 Task: Create new Company, with domain: 'ubs.com' and type: 'Vendor'. Add new contact for this company, with mail Id: 'Vidhi34Patel@ubs.com', First Name: Vidhi, Last name:  Patel, Job Title: 'Operations Analyst', Phone Number: '(916) 555-4569'. Change life cycle stage to  Lead and lead status to  In Progress. Logged in from softage.4@softage.net
Action: Mouse moved to (79, 50)
Screenshot: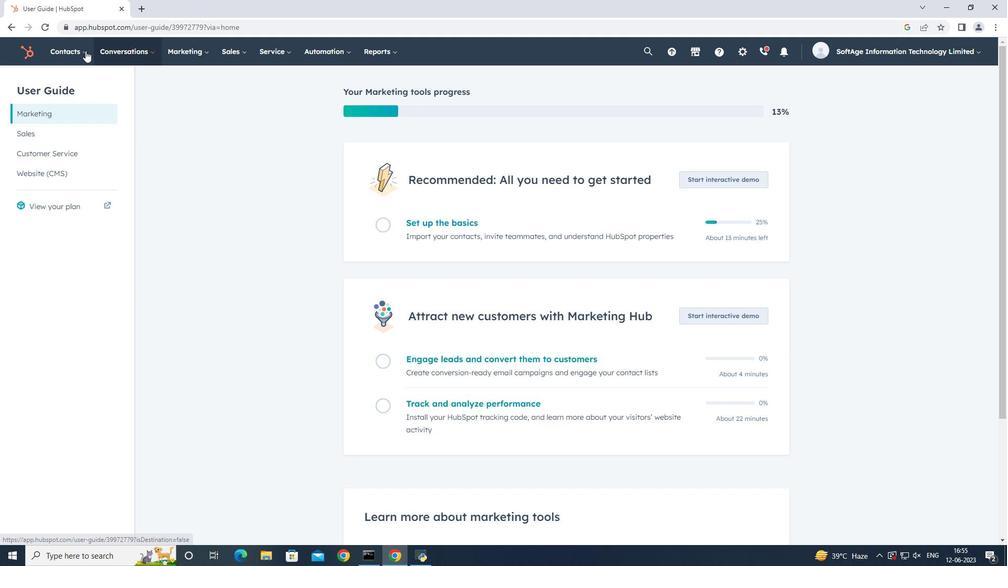 
Action: Mouse pressed left at (79, 50)
Screenshot: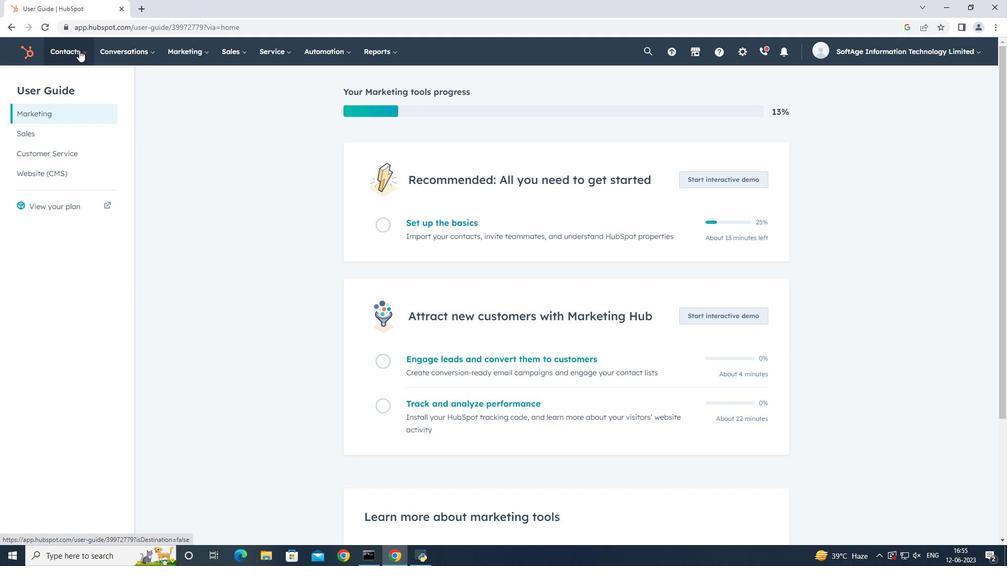 
Action: Mouse moved to (83, 101)
Screenshot: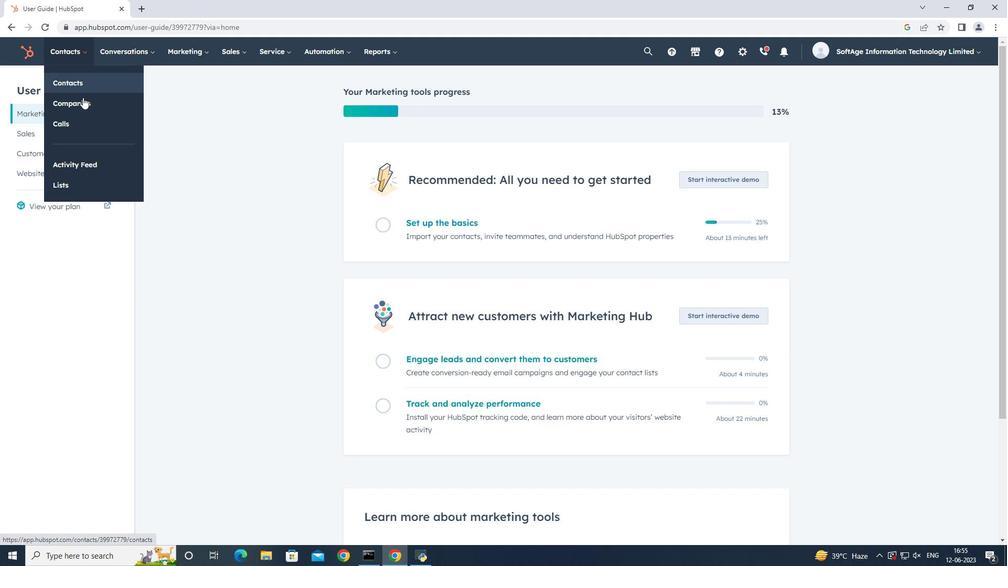 
Action: Mouse pressed left at (83, 101)
Screenshot: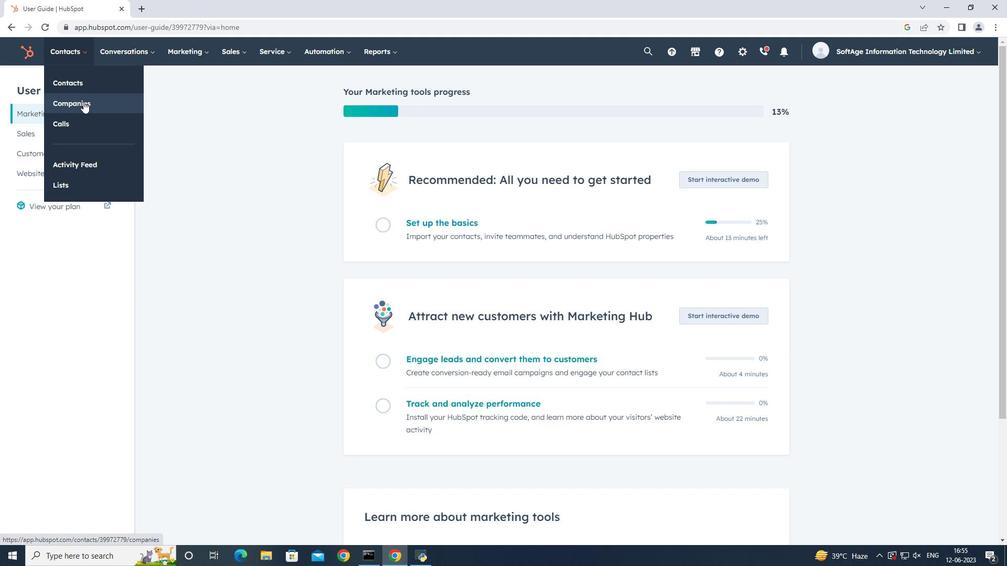 
Action: Mouse moved to (942, 91)
Screenshot: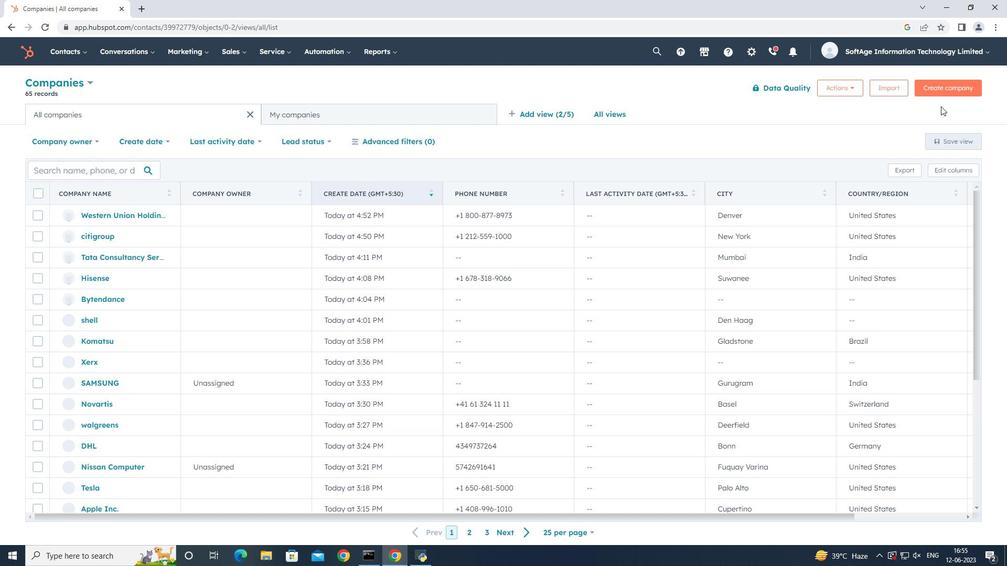 
Action: Mouse pressed left at (942, 91)
Screenshot: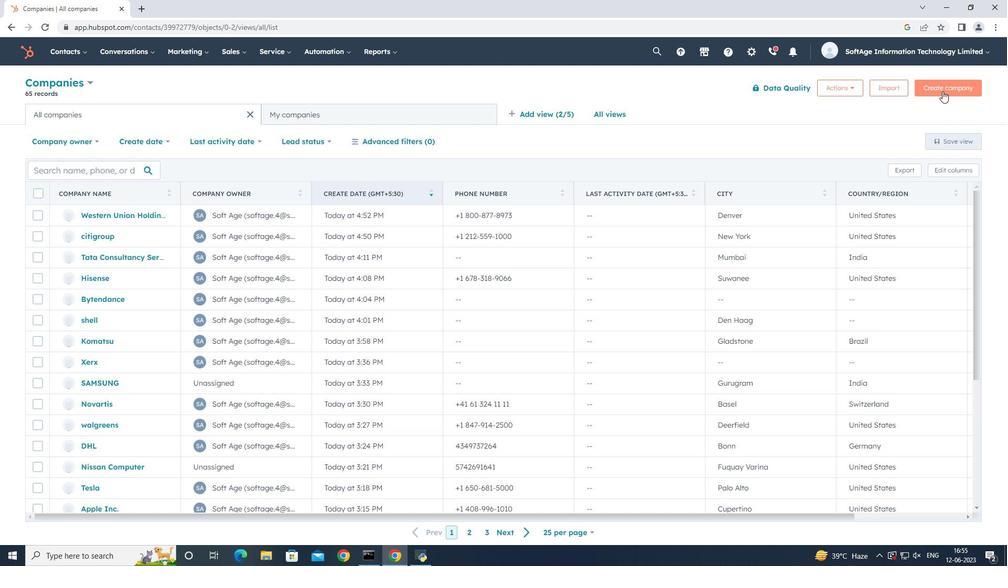 
Action: Mouse moved to (804, 134)
Screenshot: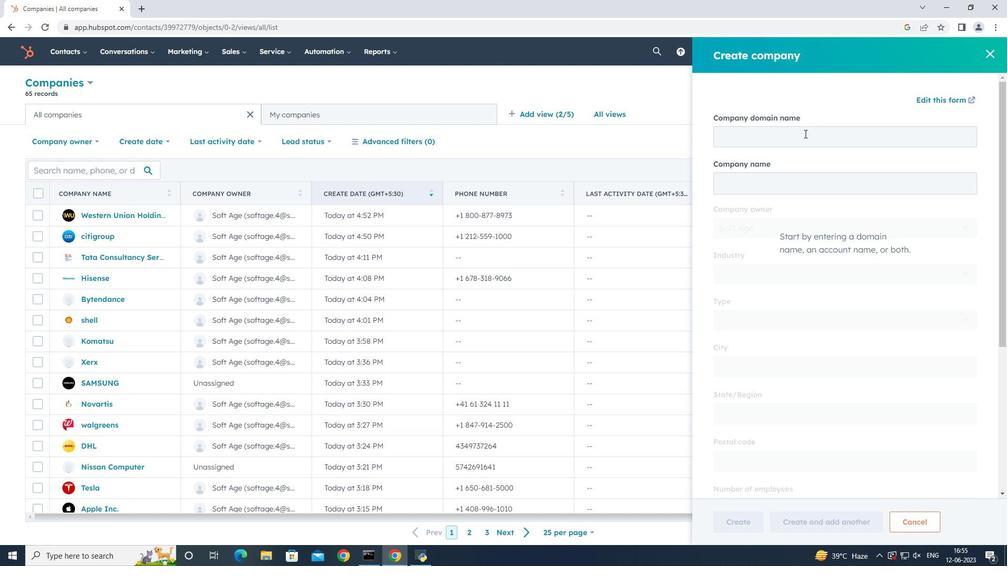 
Action: Mouse pressed left at (804, 134)
Screenshot: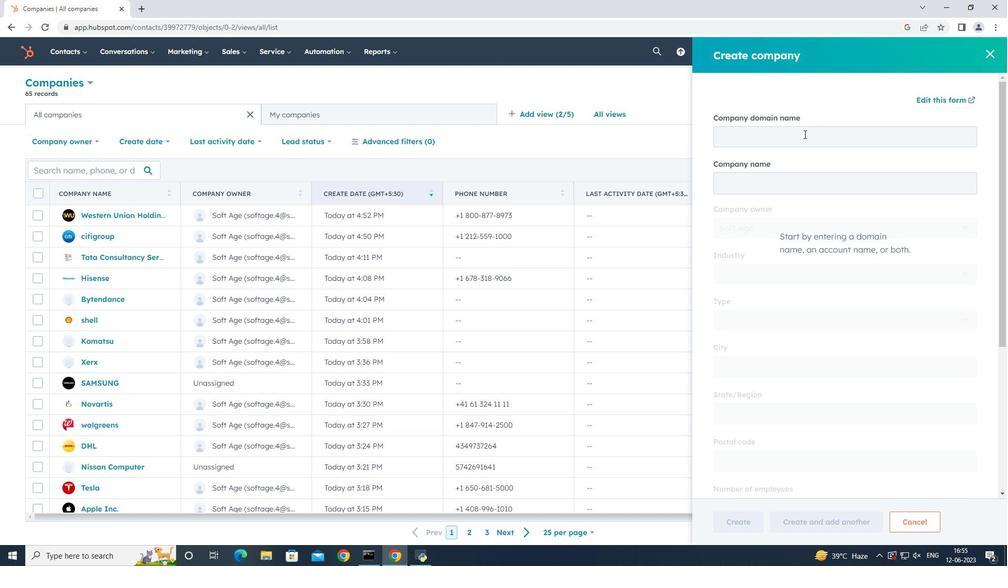 
Action: Mouse pressed left at (804, 134)
Screenshot: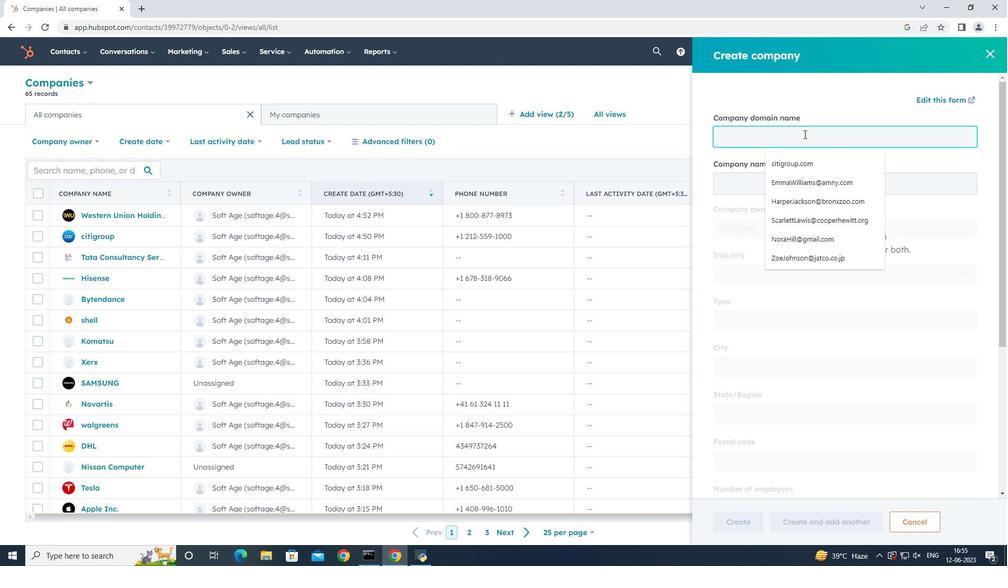 
Action: Key pressed ubs.com
Screenshot: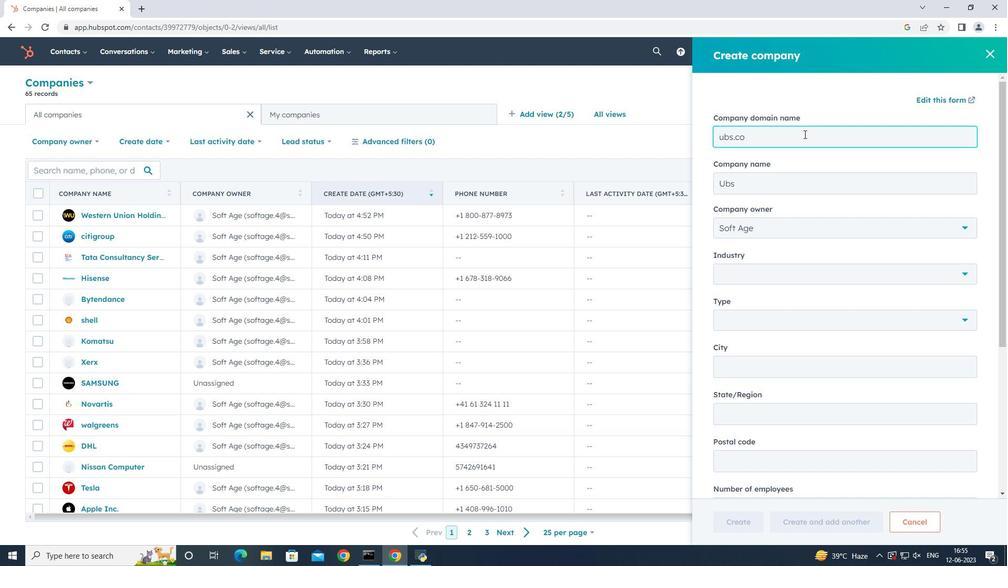 
Action: Mouse moved to (856, 309)
Screenshot: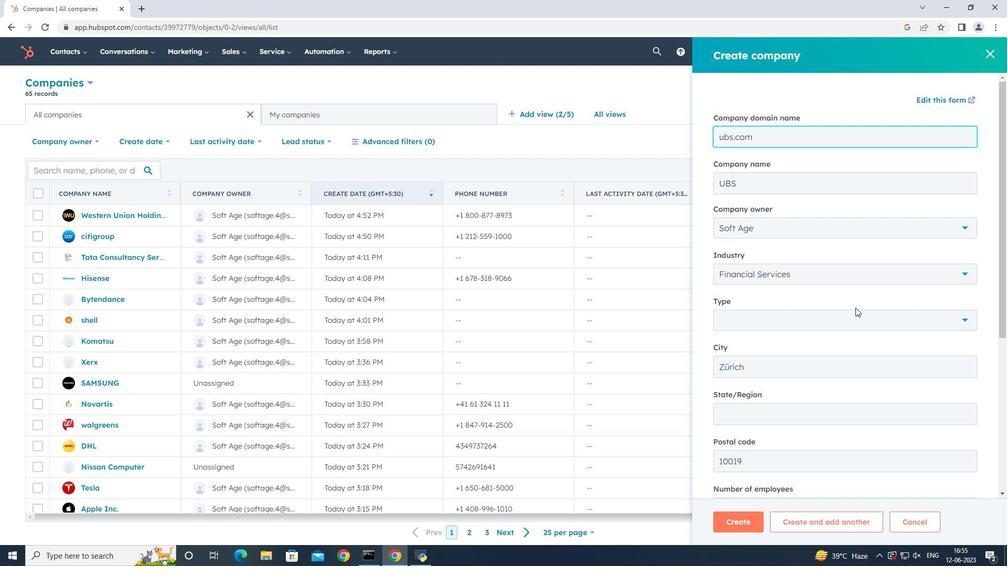 
Action: Mouse pressed left at (856, 309)
Screenshot: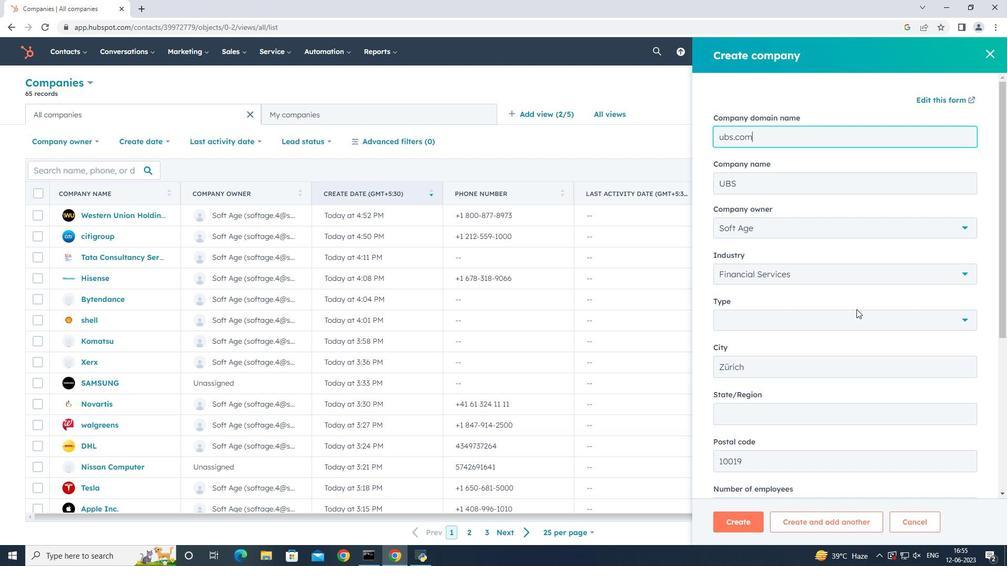 
Action: Mouse moved to (856, 316)
Screenshot: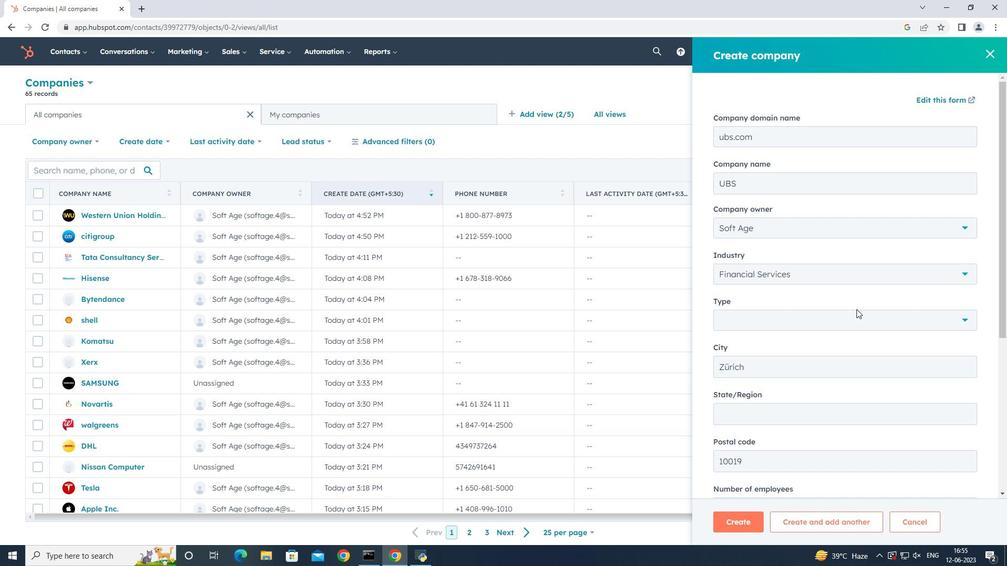 
Action: Mouse pressed left at (856, 316)
Screenshot: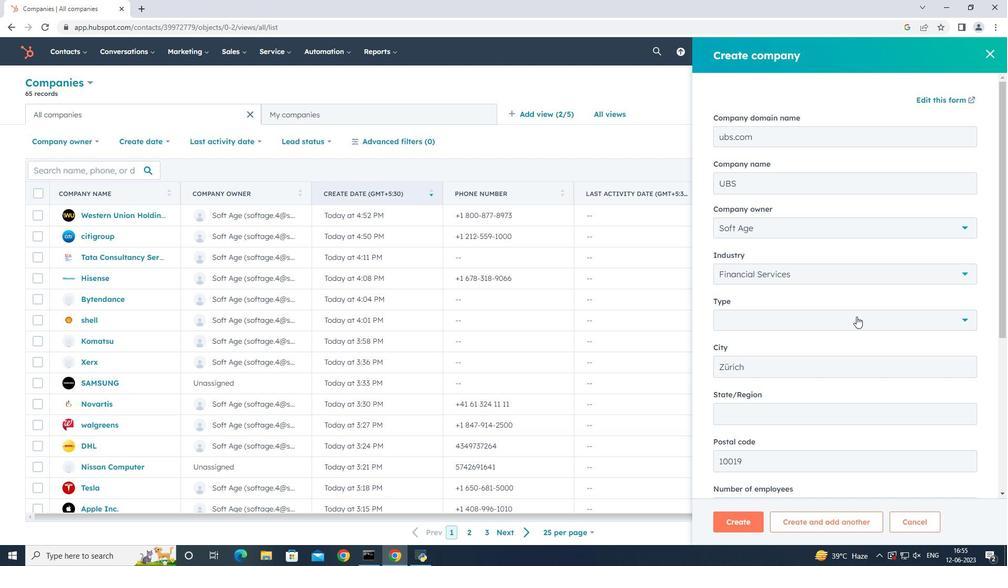 
Action: Mouse moved to (799, 428)
Screenshot: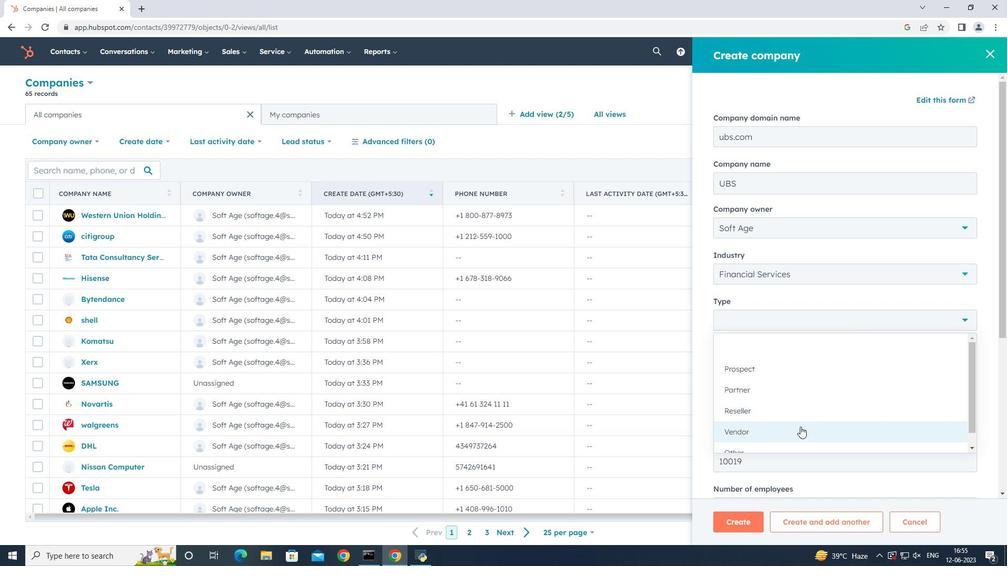 
Action: Mouse pressed left at (799, 428)
Screenshot: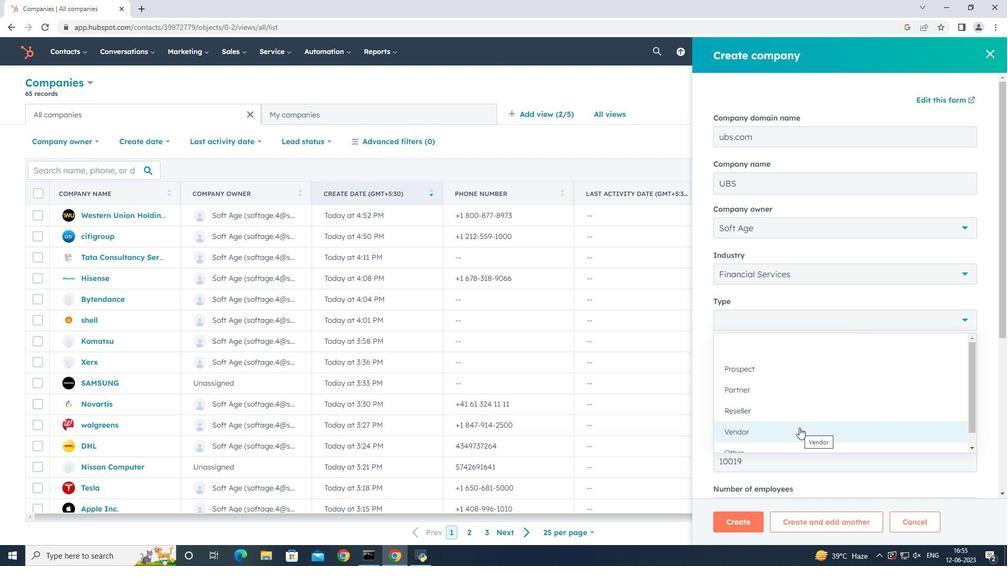 
Action: Mouse scrolled (799, 427) with delta (0, 0)
Screenshot: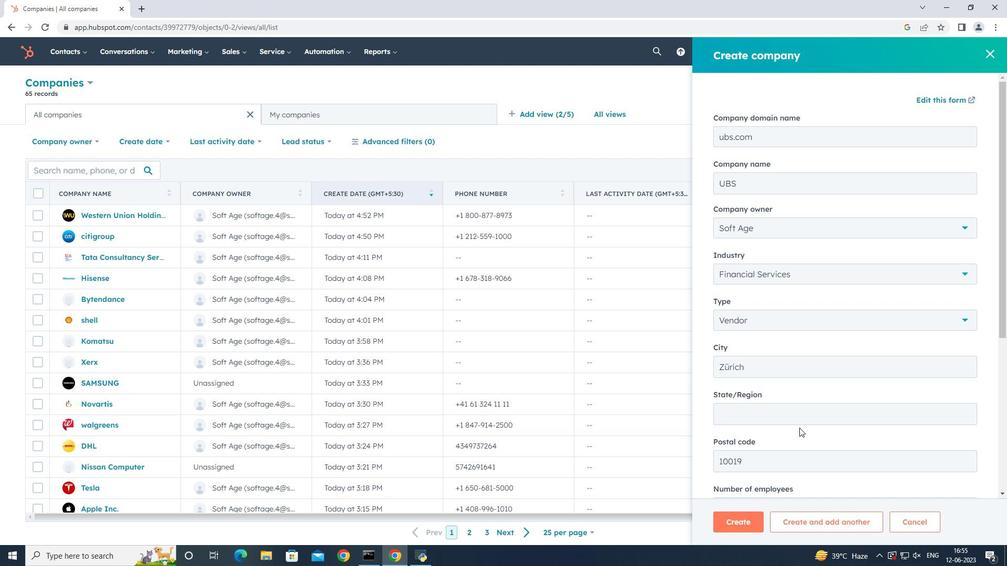
Action: Mouse scrolled (799, 427) with delta (0, 0)
Screenshot: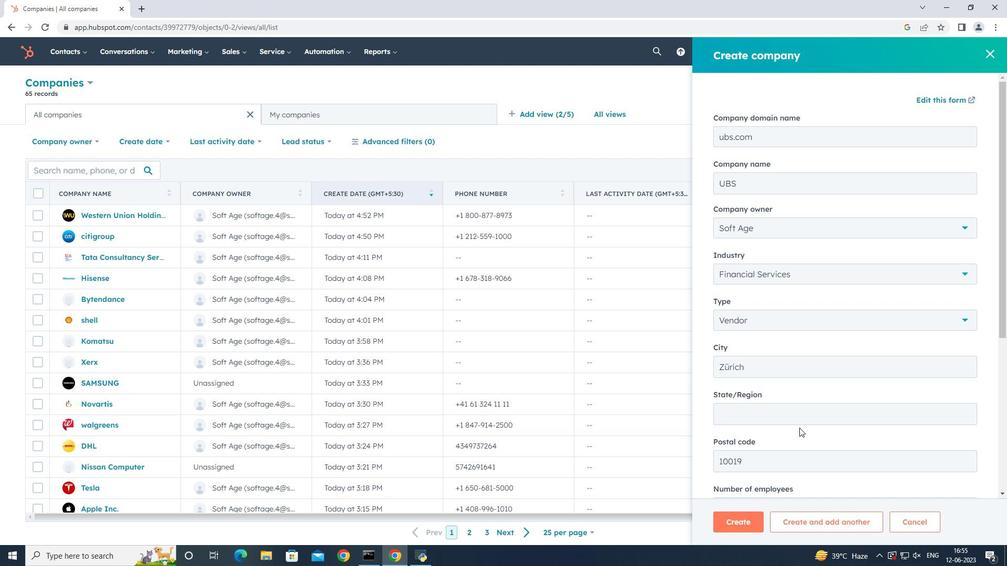 
Action: Mouse scrolled (799, 427) with delta (0, 0)
Screenshot: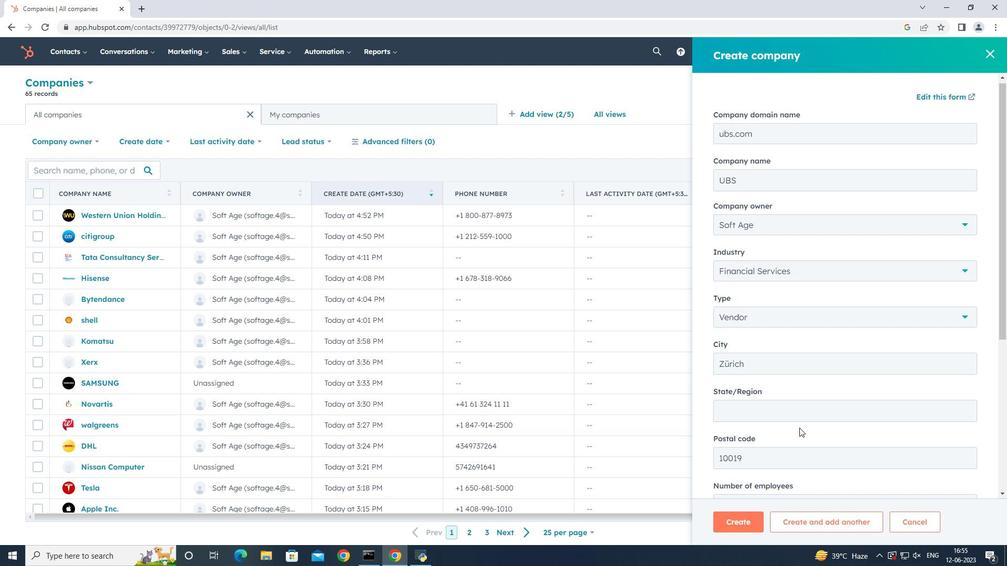 
Action: Mouse scrolled (799, 427) with delta (0, 0)
Screenshot: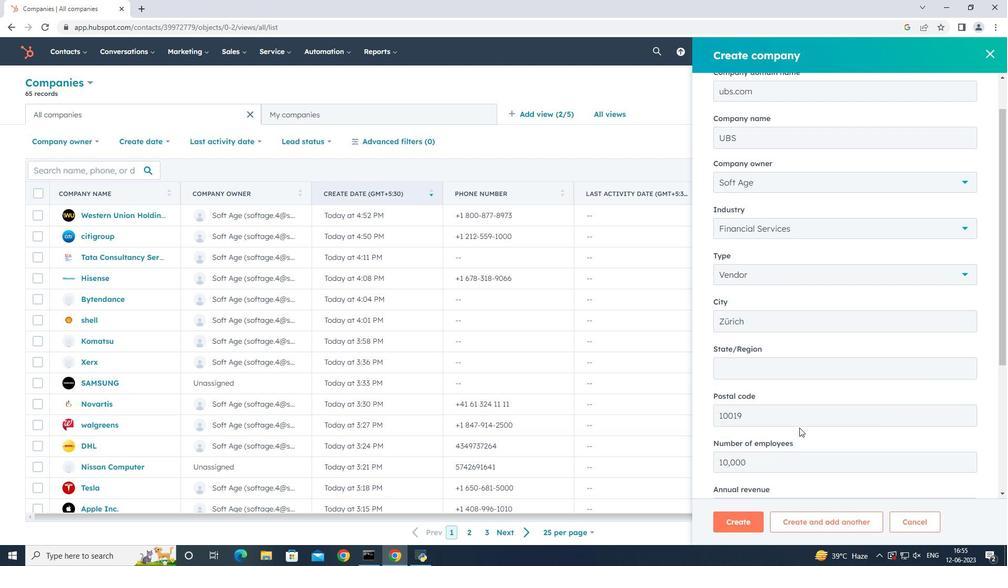 
Action: Mouse scrolled (799, 427) with delta (0, 0)
Screenshot: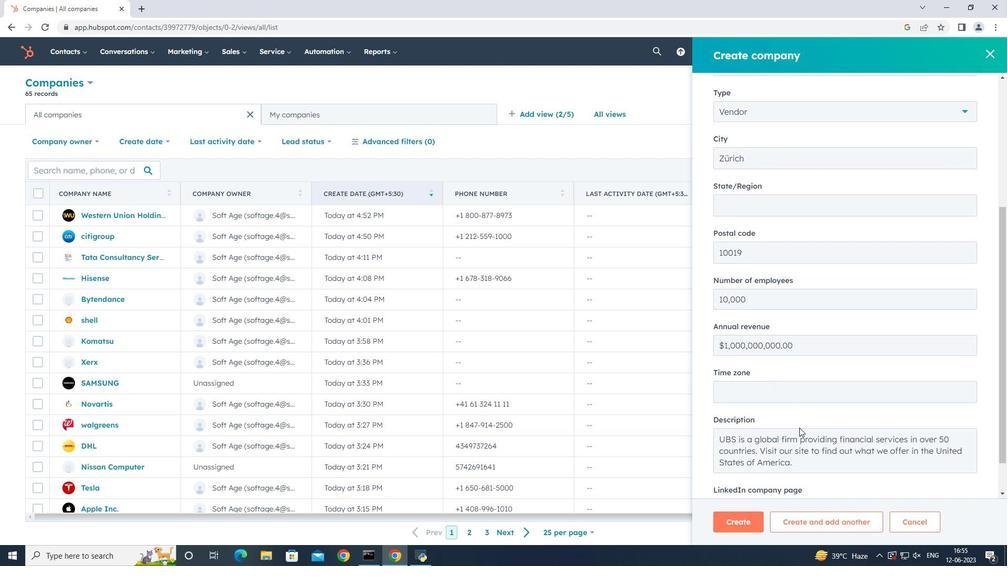 
Action: Mouse scrolled (799, 427) with delta (0, 0)
Screenshot: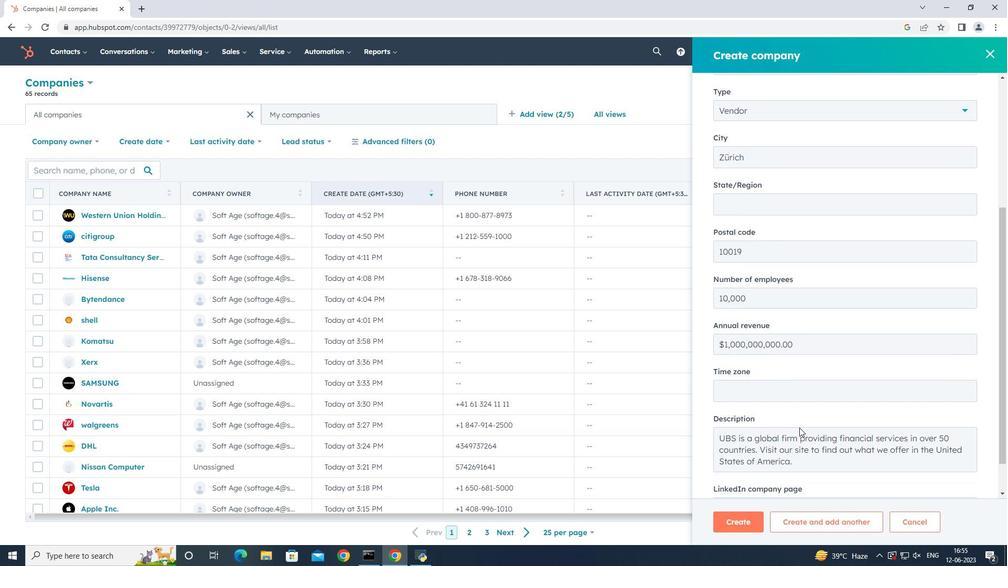 
Action: Mouse scrolled (799, 427) with delta (0, 0)
Screenshot: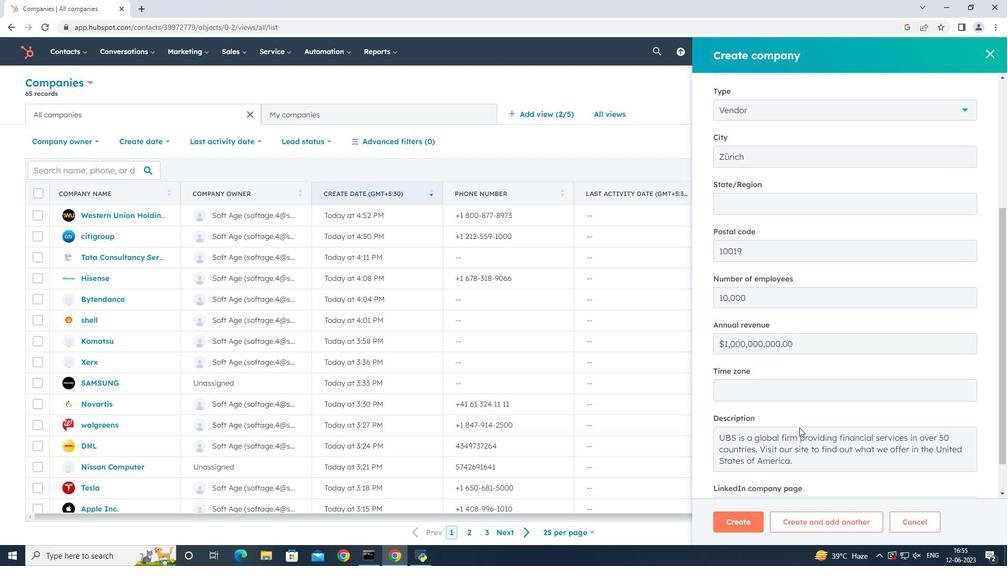 
Action: Mouse moved to (755, 521)
Screenshot: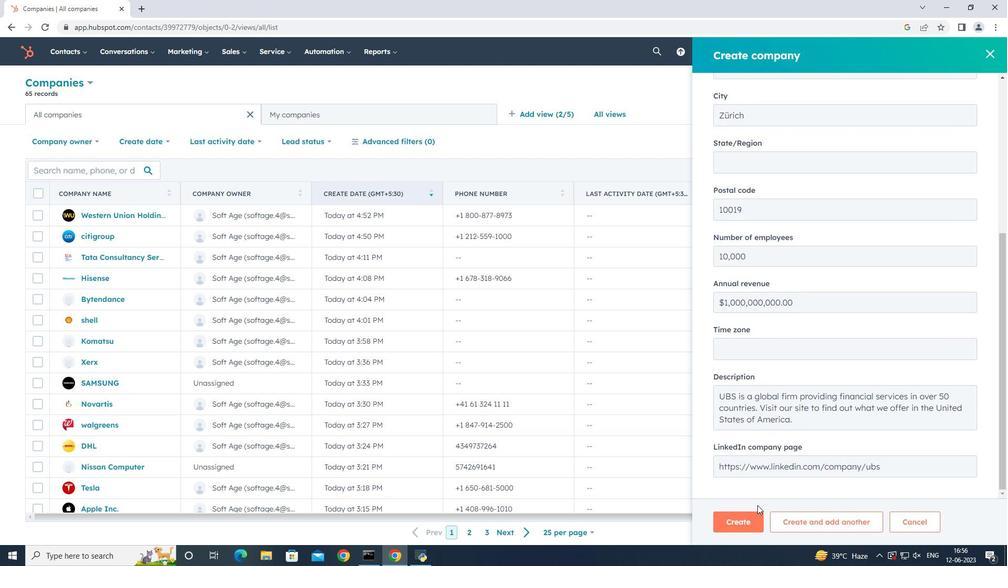 
Action: Mouse pressed left at (755, 521)
Screenshot: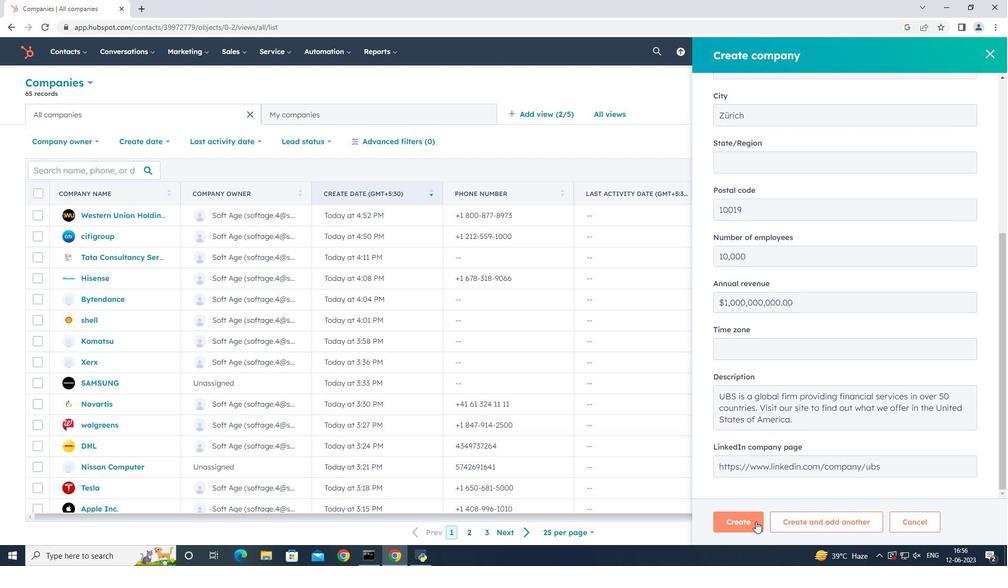 
Action: Mouse moved to (717, 338)
Screenshot: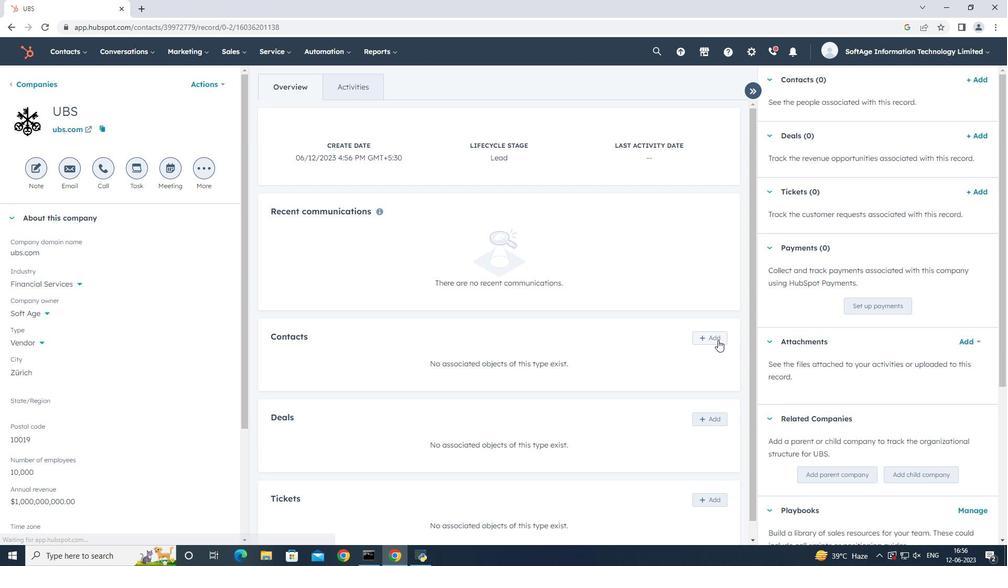 
Action: Mouse pressed left at (717, 338)
Screenshot: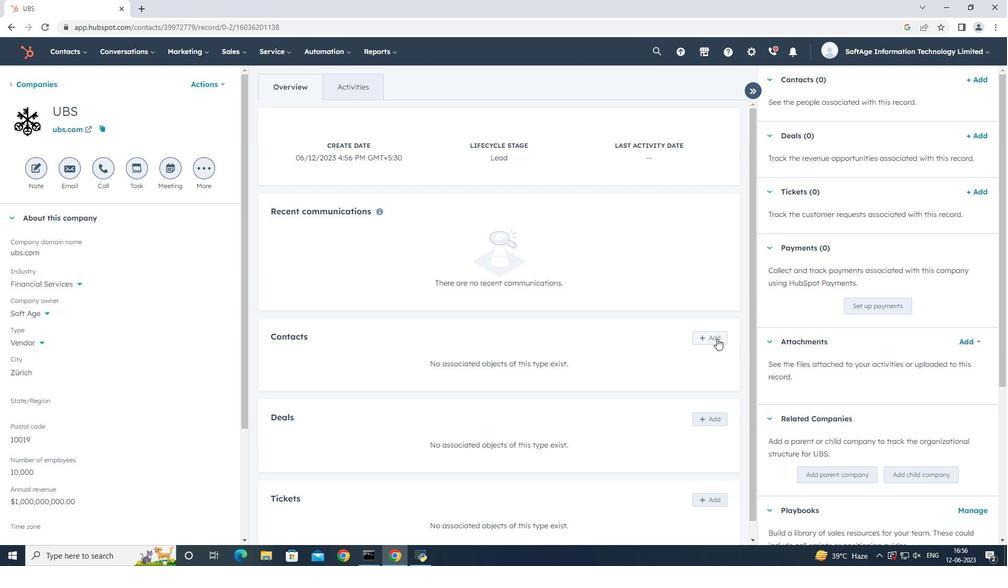 
Action: Mouse moved to (785, 109)
Screenshot: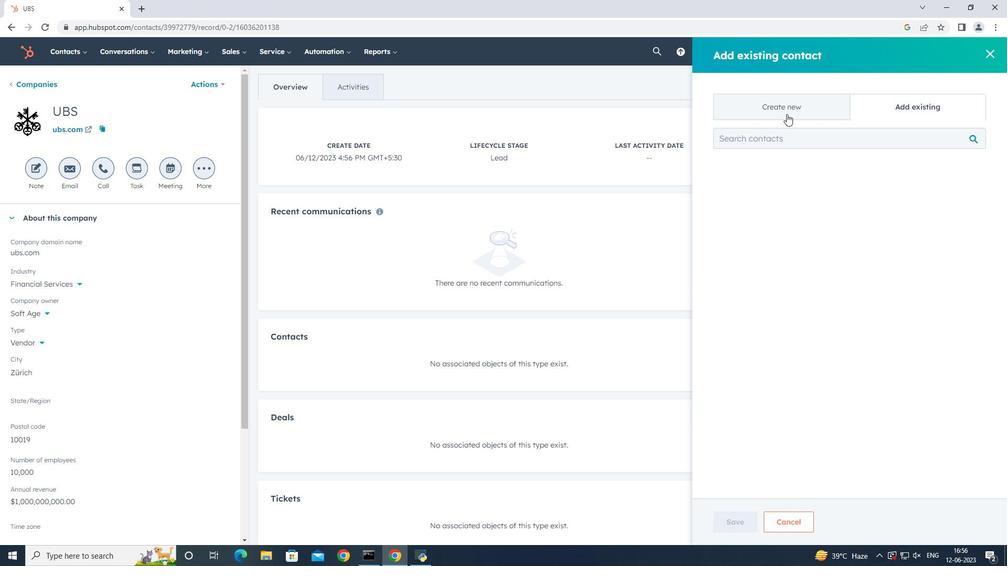 
Action: Mouse pressed left at (785, 109)
Screenshot: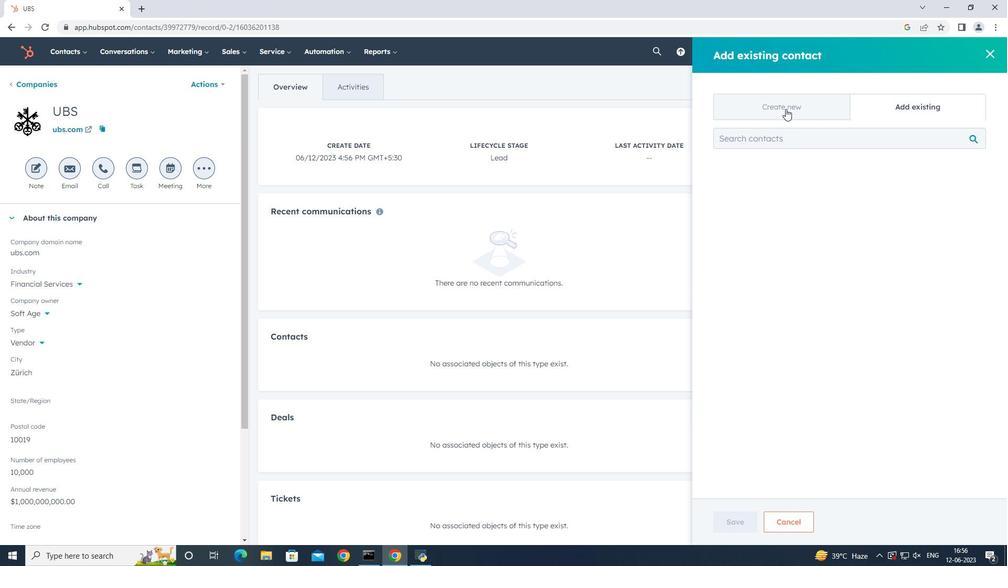 
Action: Mouse moved to (825, 171)
Screenshot: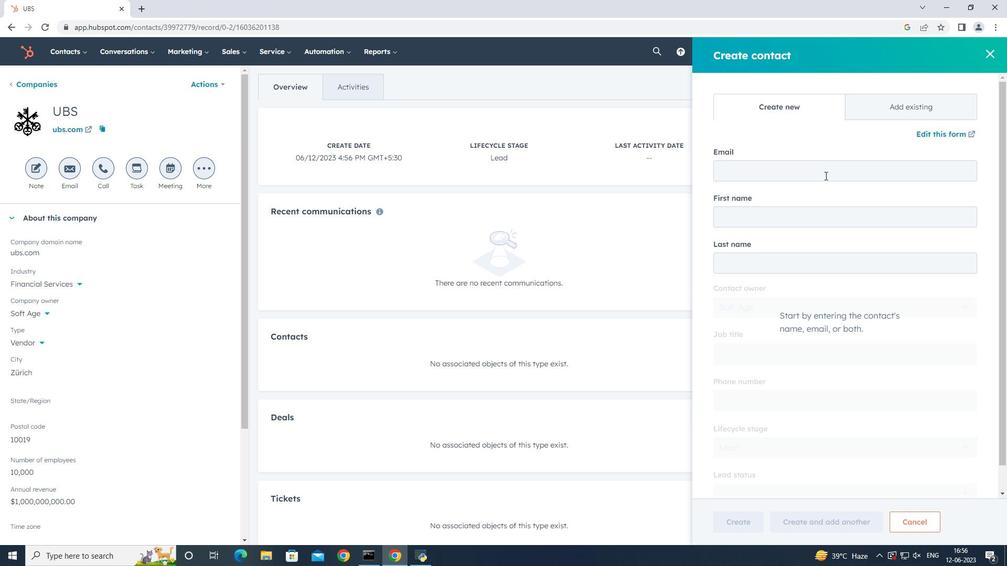 
Action: Mouse pressed left at (825, 171)
Screenshot: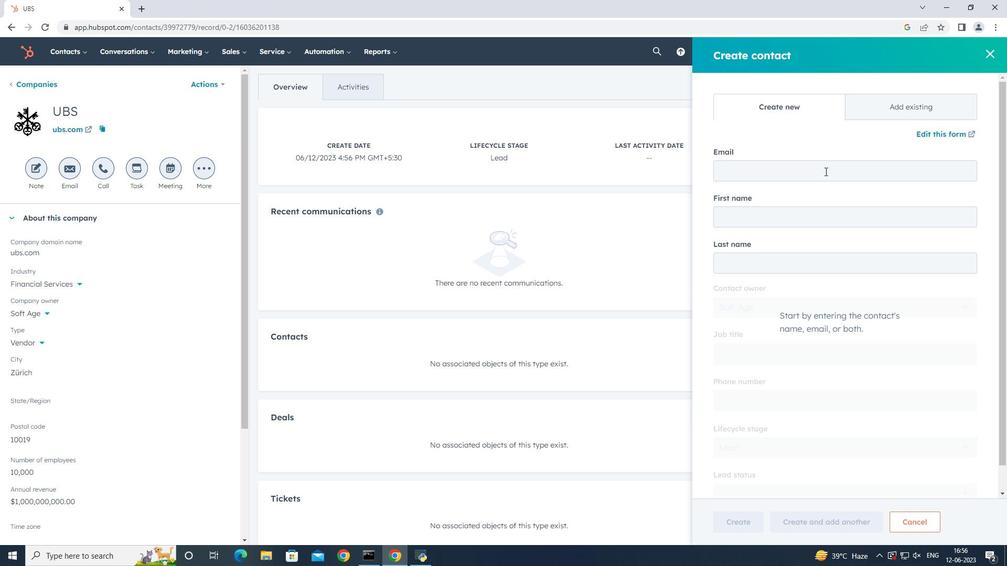
Action: Key pressed <Key.shift>Vidhi34<Key.shift_r><Key.shift_r>Patel<Key.shift>@ubs.com
Screenshot: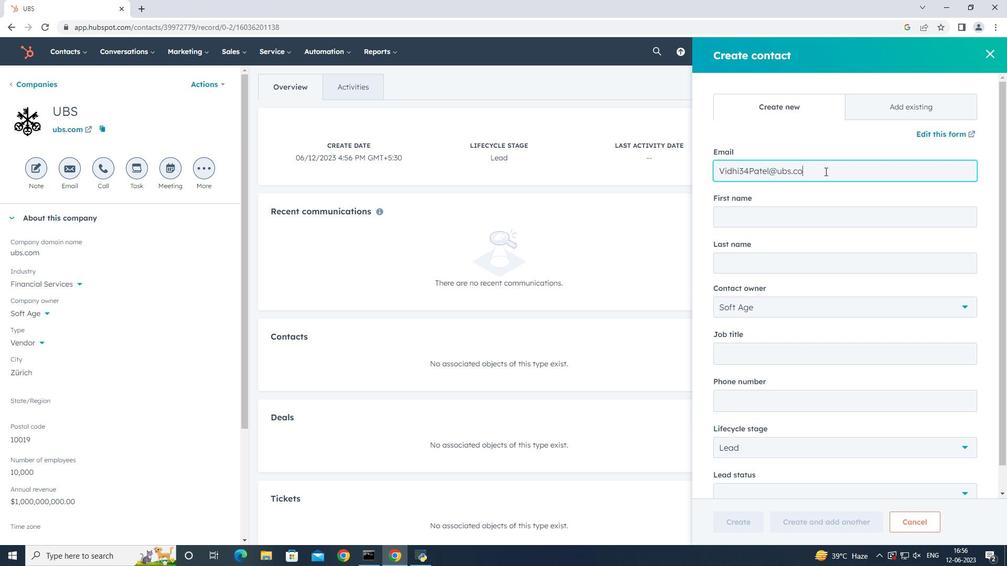
Action: Mouse moved to (824, 209)
Screenshot: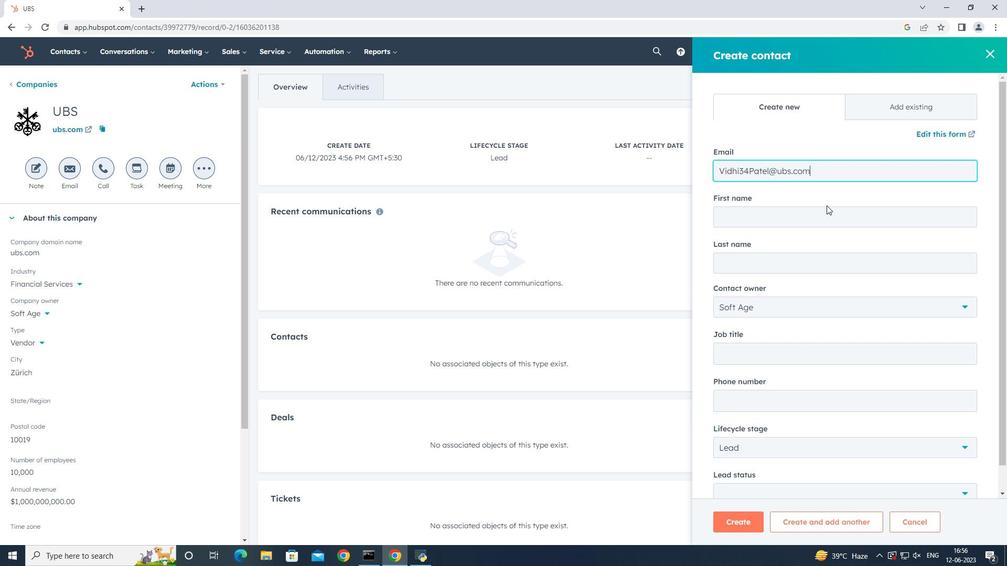 
Action: Mouse pressed left at (824, 209)
Screenshot: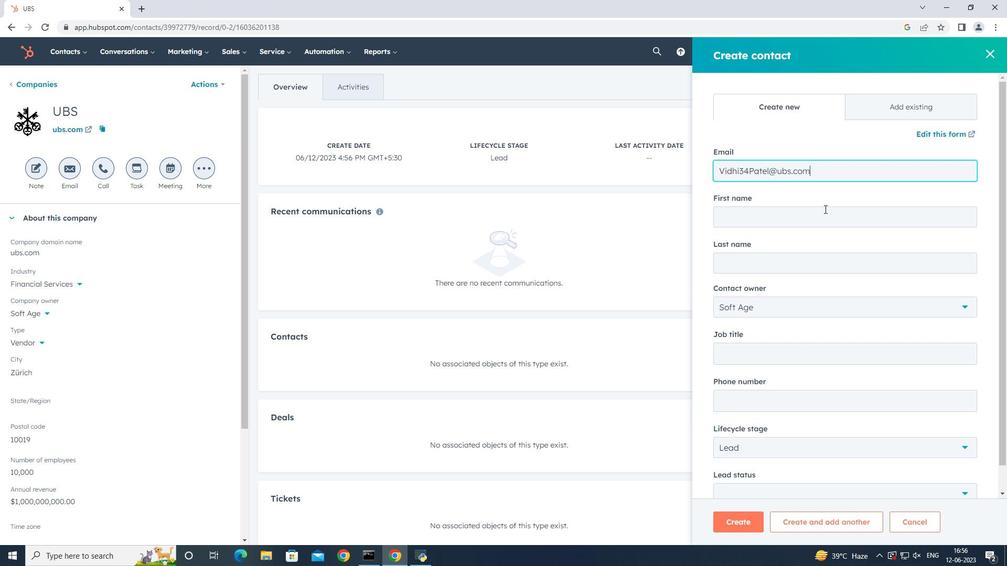 
Action: Key pressed <Key.shift>Vidhi<Key.tab><Key.shift_r><Key.shift_r><Key.shift_r><Key.shift_r><Key.shift_r><Key.shift_r><Key.shift_r><Key.shift_r><Key.shift_r><Key.shift_r><Key.shift_r><Key.shift_r><Key.shift_r>Patel
Screenshot: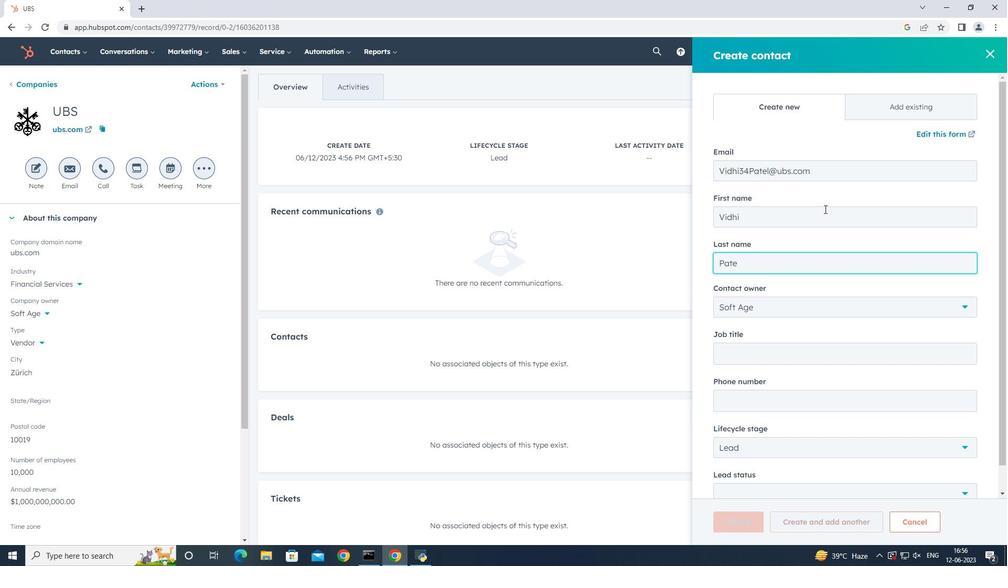 
Action: Mouse moved to (819, 352)
Screenshot: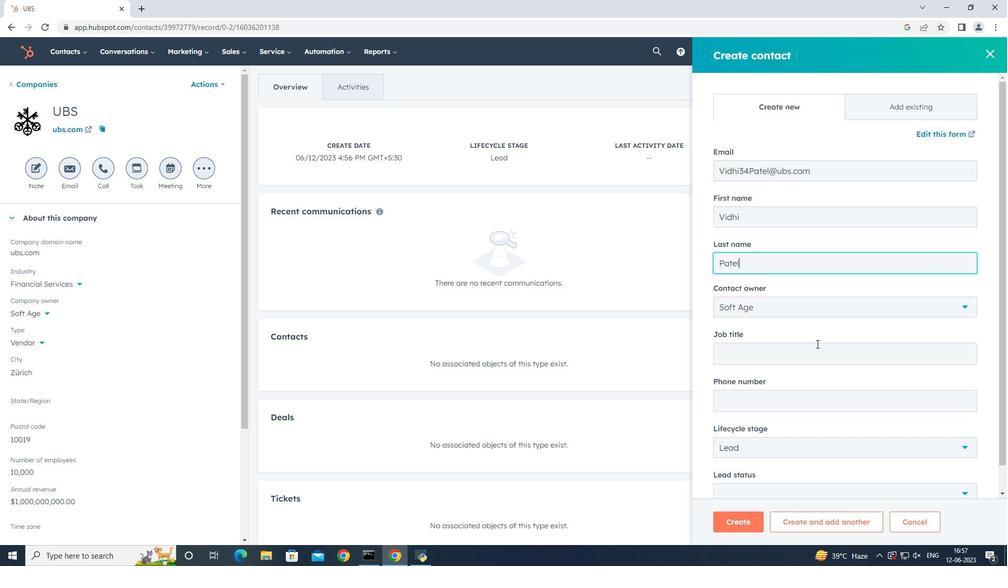 
Action: Mouse pressed left at (819, 352)
Screenshot: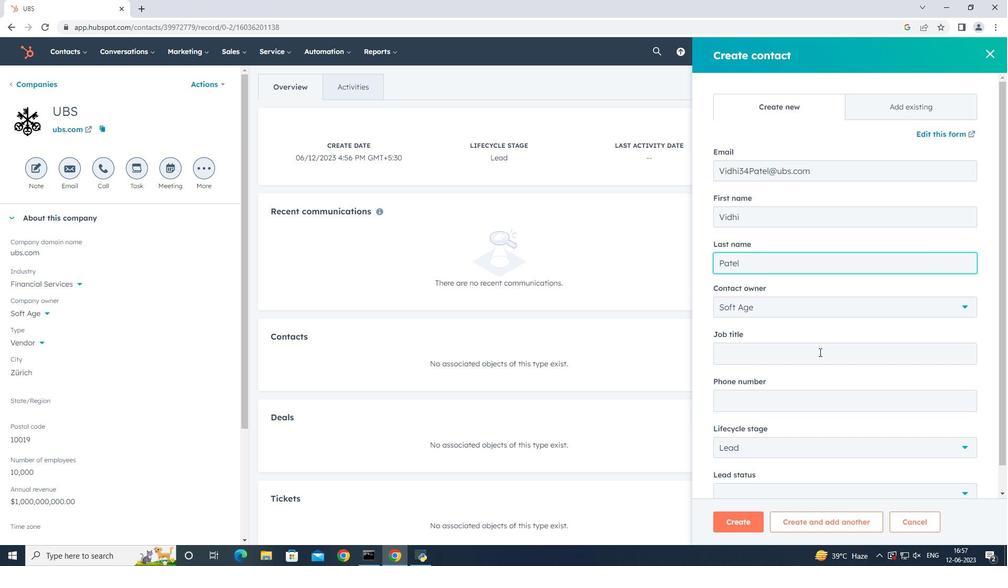 
Action: Mouse moved to (840, 326)
Screenshot: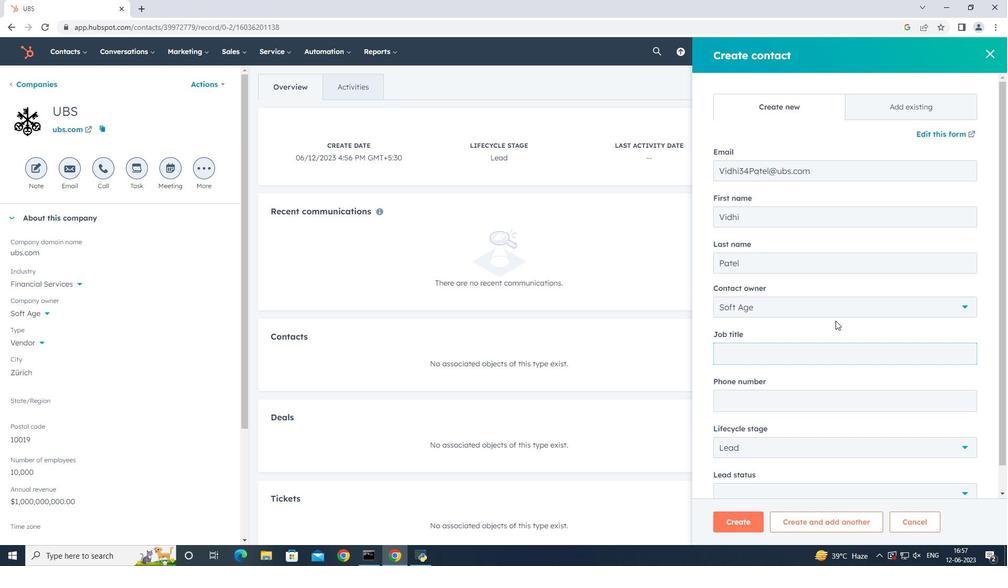 
Action: Key pressed <Key.shift_r><Key.shift_r>Operations<Key.space><Key.shift>Analyst
Screenshot: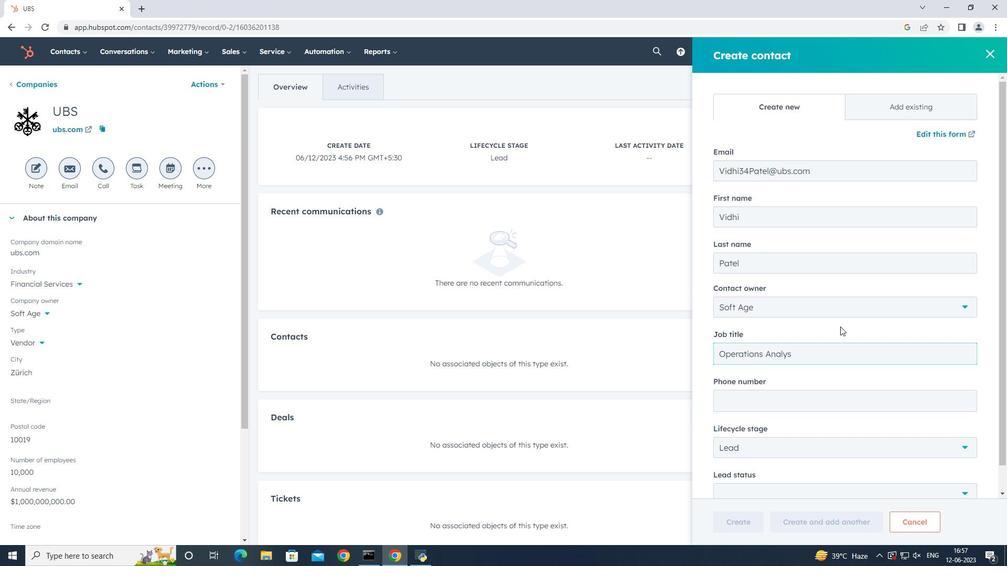 
Action: Mouse moved to (845, 403)
Screenshot: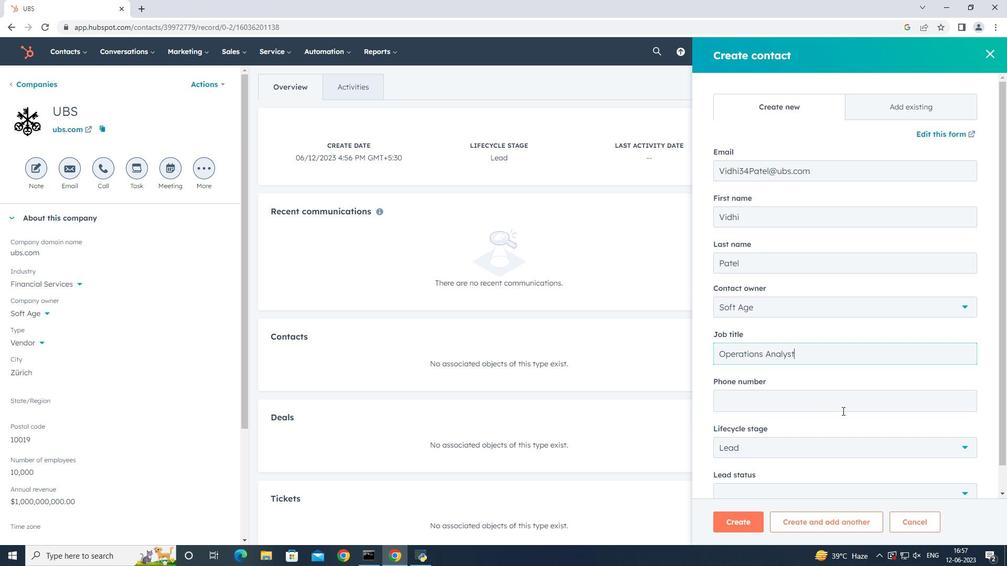 
Action: Mouse pressed left at (845, 403)
Screenshot: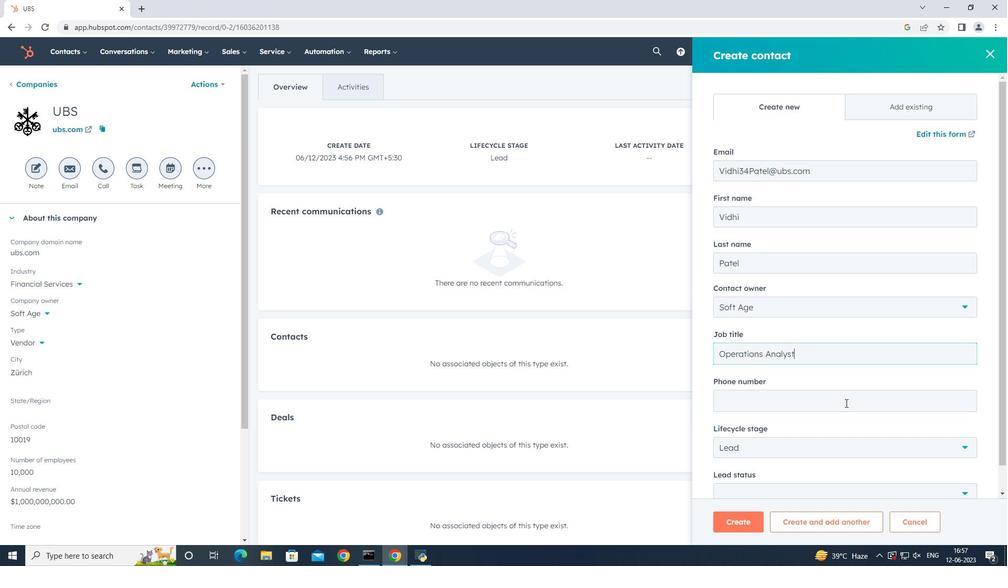 
Action: Mouse moved to (855, 405)
Screenshot: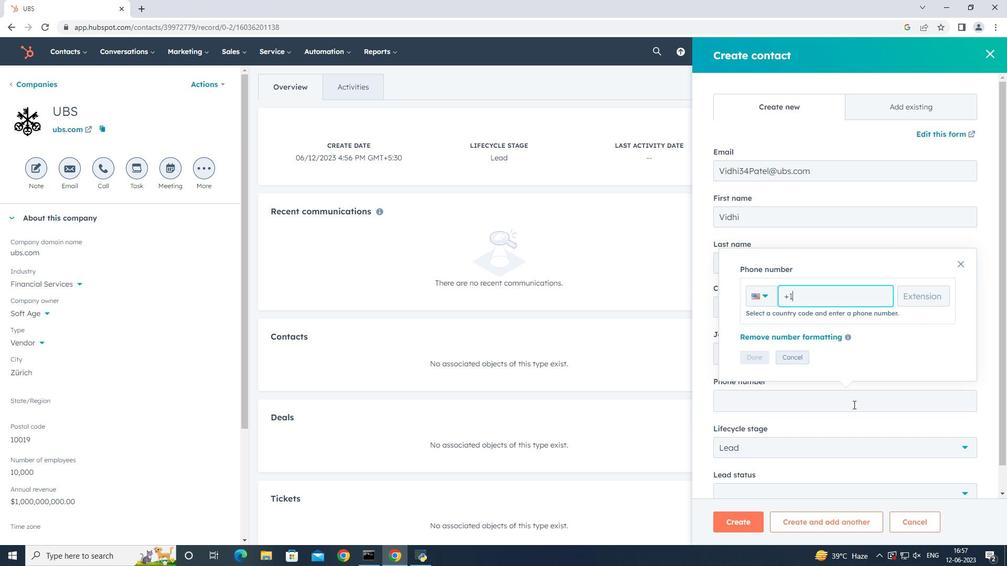 
Action: Key pressed 9165554569
Screenshot: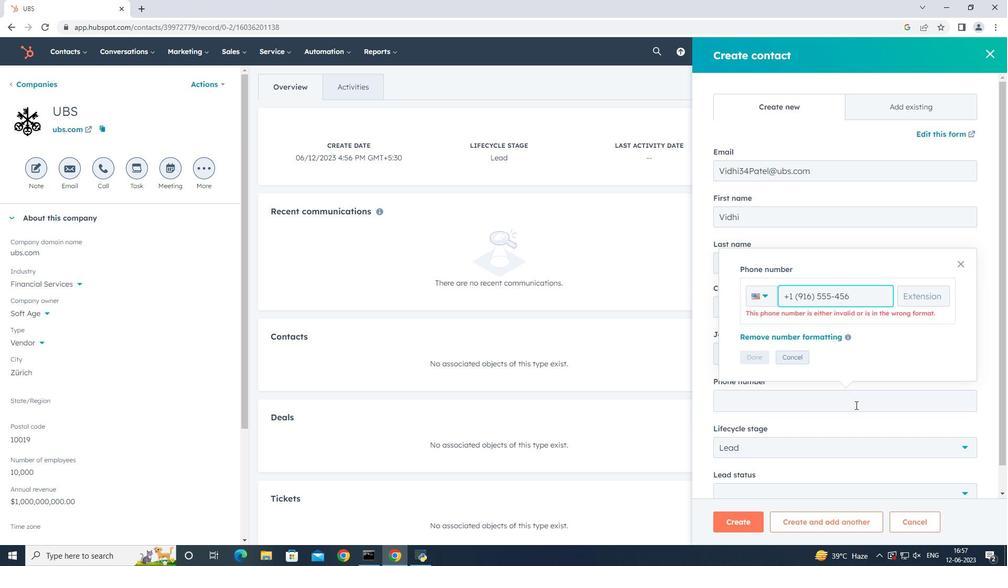
Action: Mouse moved to (756, 353)
Screenshot: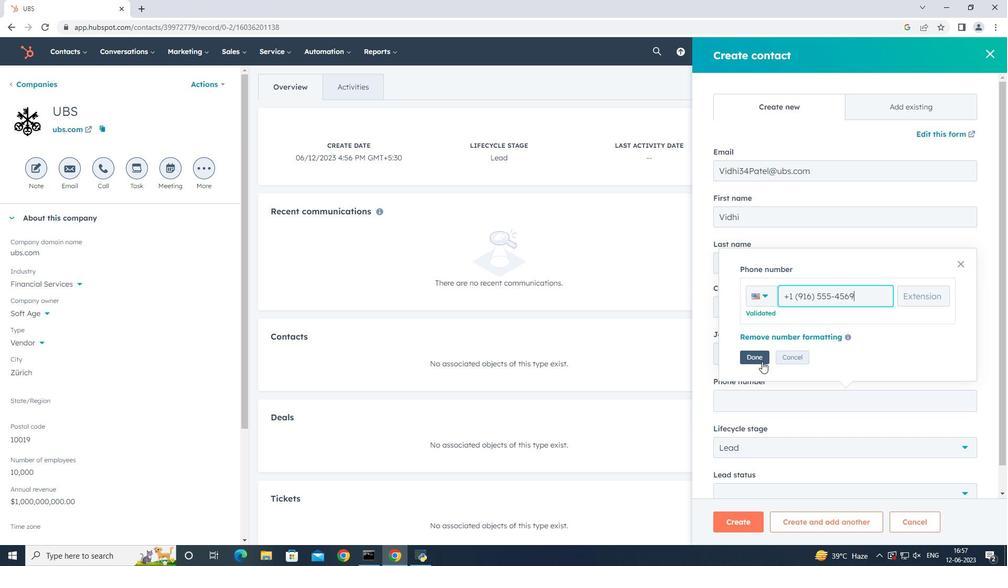 
Action: Mouse pressed left at (756, 353)
Screenshot: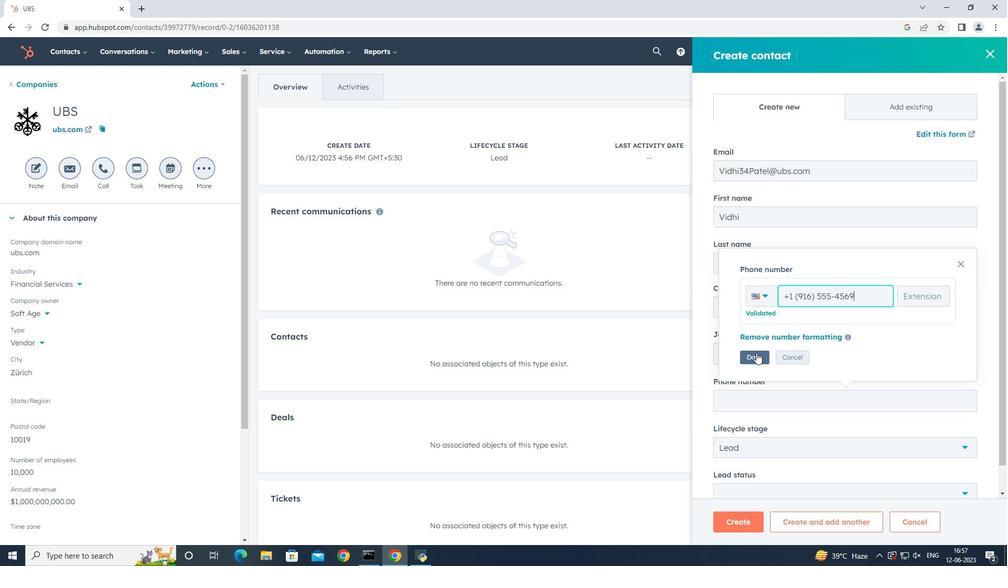 
Action: Mouse moved to (830, 453)
Screenshot: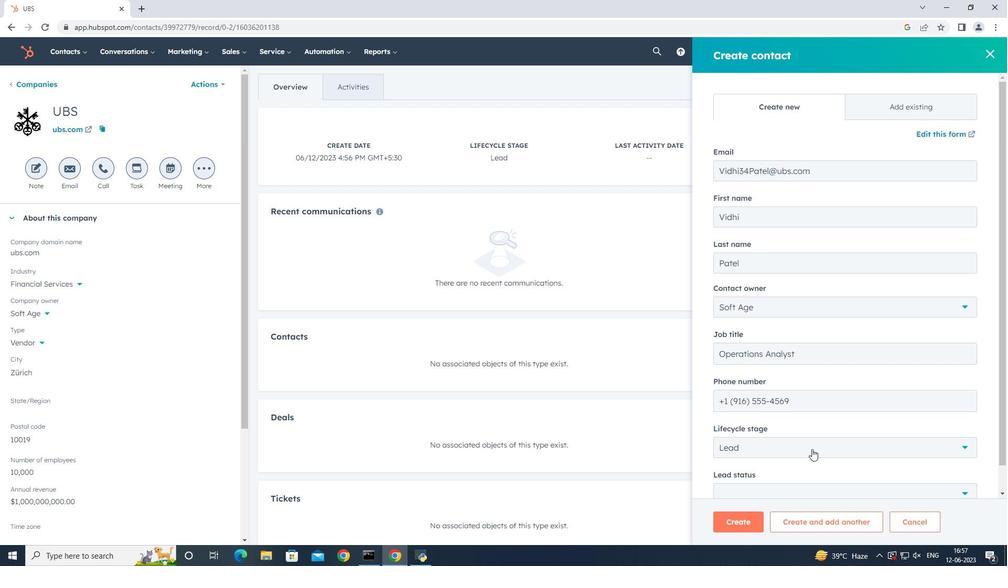 
Action: Mouse pressed left at (830, 453)
Screenshot: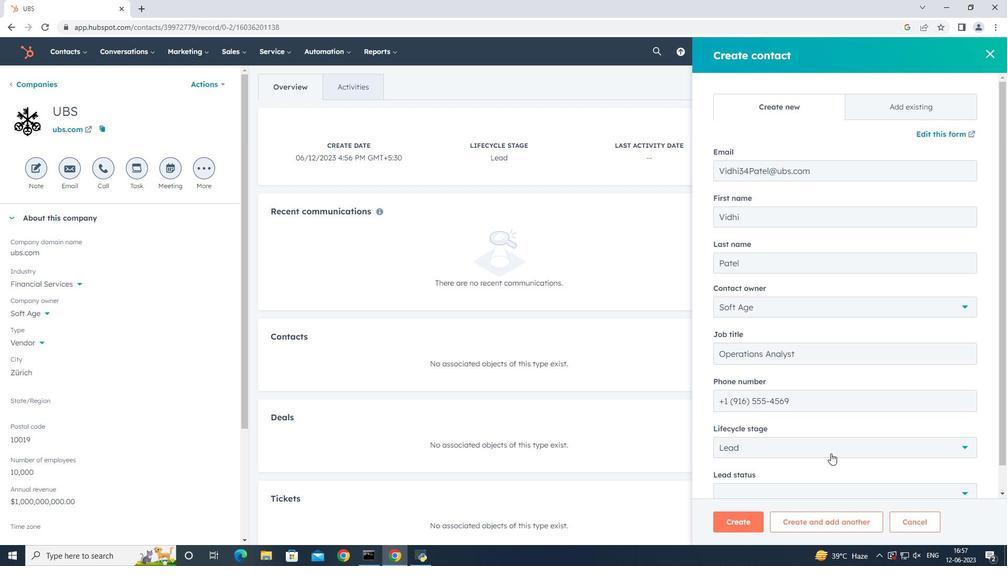 
Action: Mouse moved to (816, 351)
Screenshot: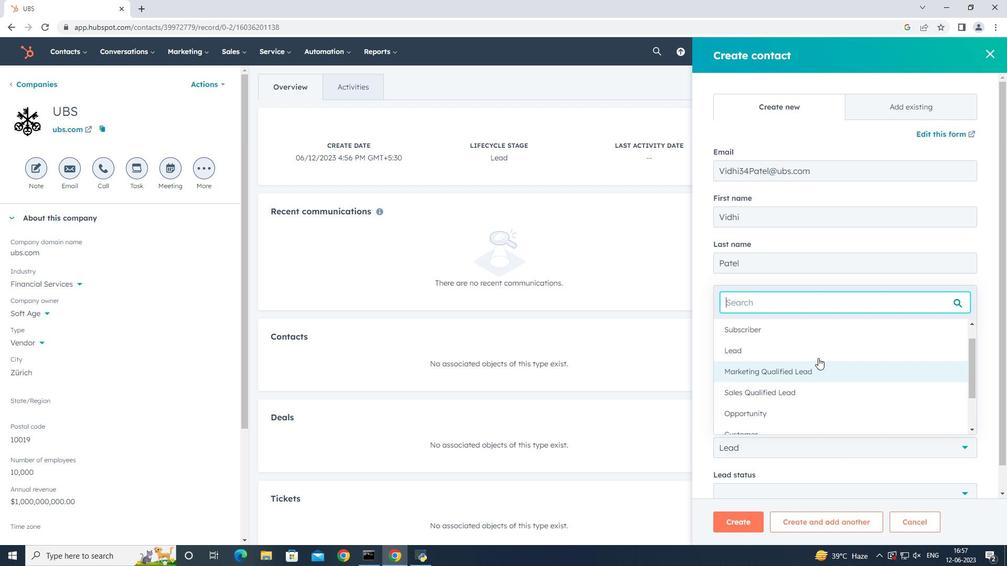 
Action: Mouse pressed left at (816, 351)
Screenshot: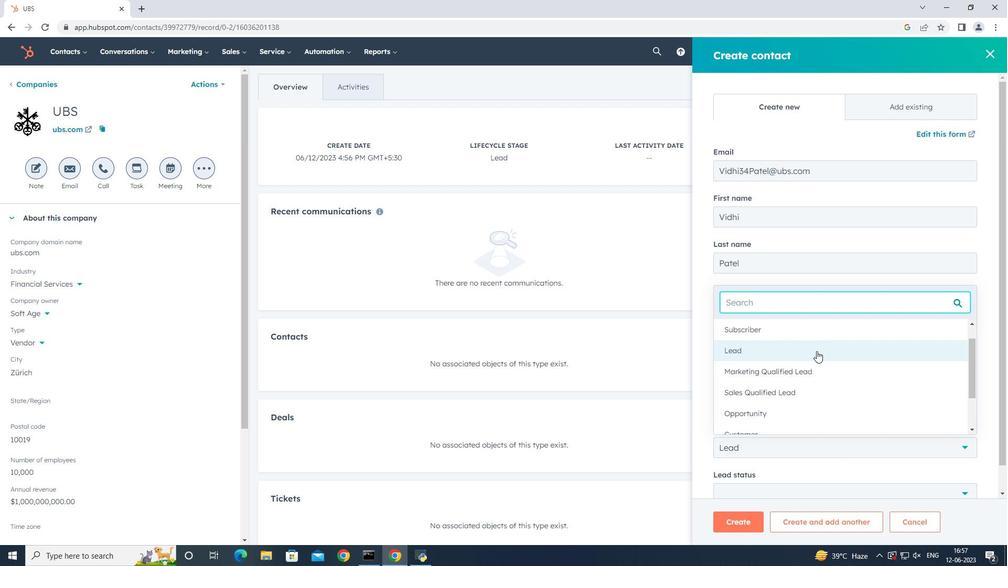 
Action: Mouse scrolled (816, 350) with delta (0, 0)
Screenshot: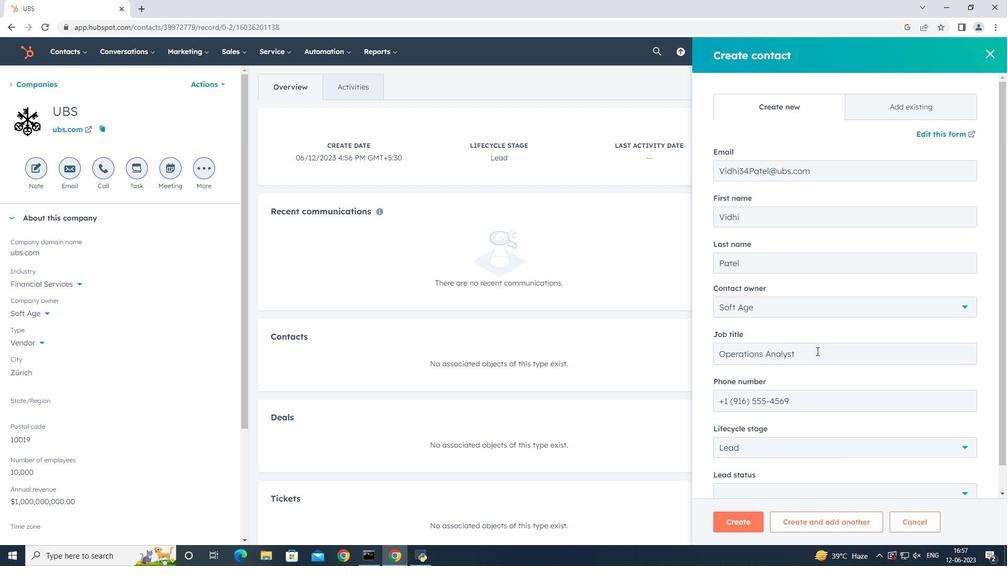 
Action: Mouse scrolled (816, 350) with delta (0, 0)
Screenshot: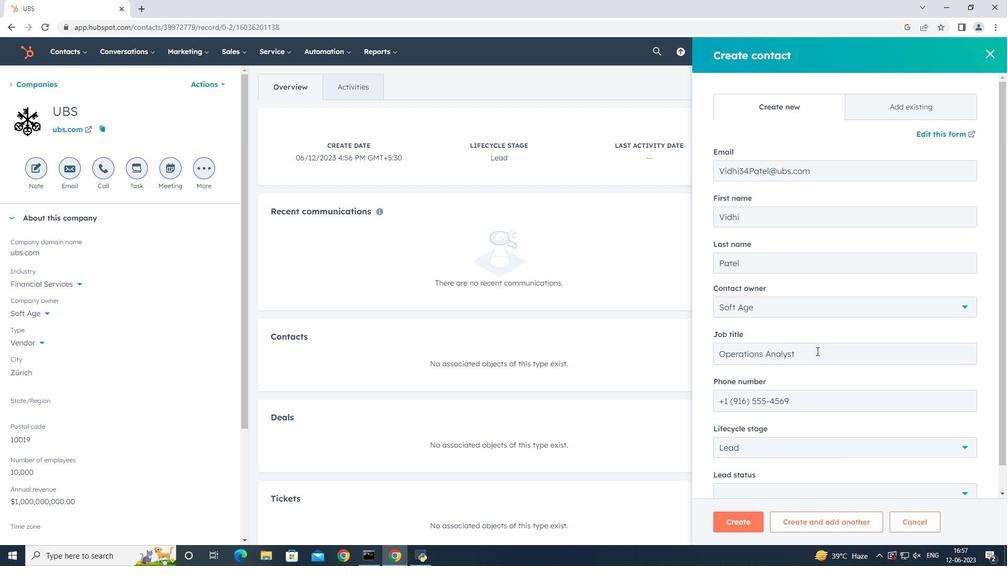 
Action: Mouse scrolled (816, 350) with delta (0, 0)
Screenshot: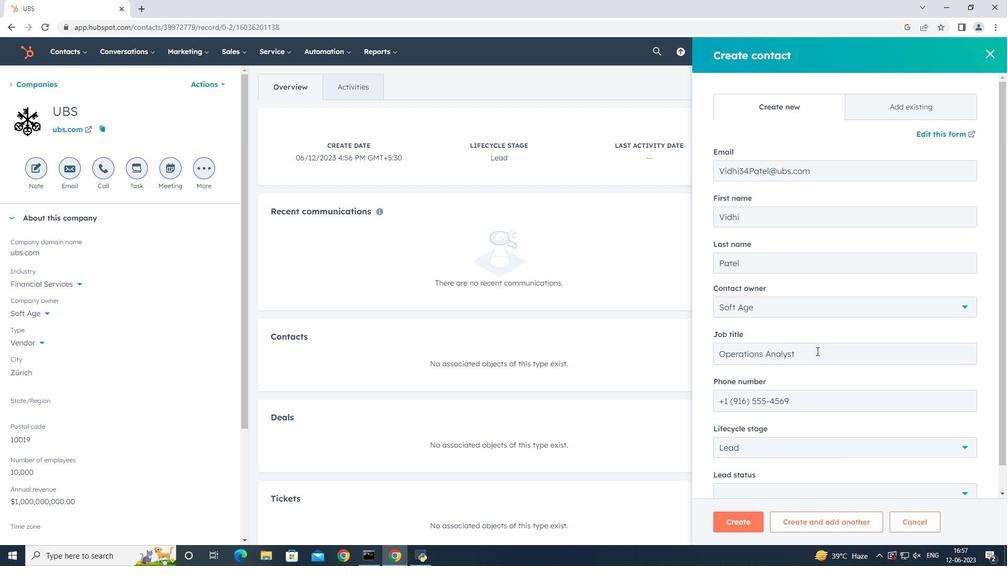 
Action: Mouse moved to (813, 462)
Screenshot: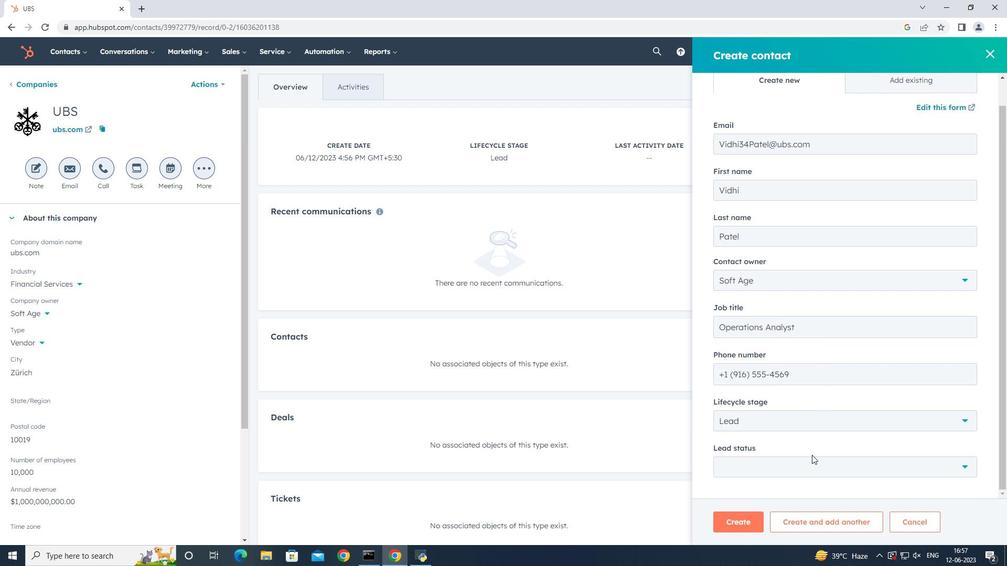 
Action: Mouse pressed left at (813, 462)
Screenshot: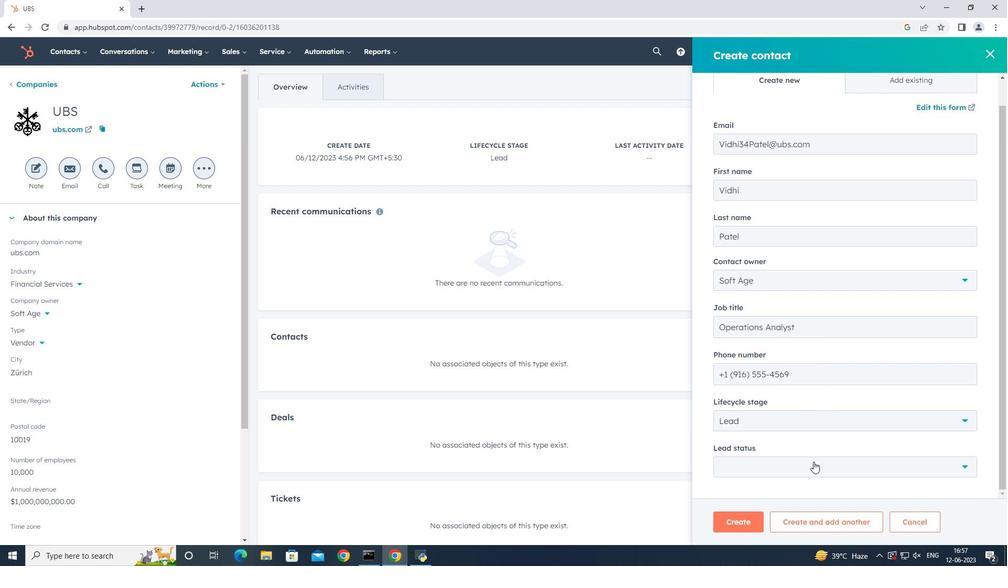 
Action: Mouse moved to (835, 409)
Screenshot: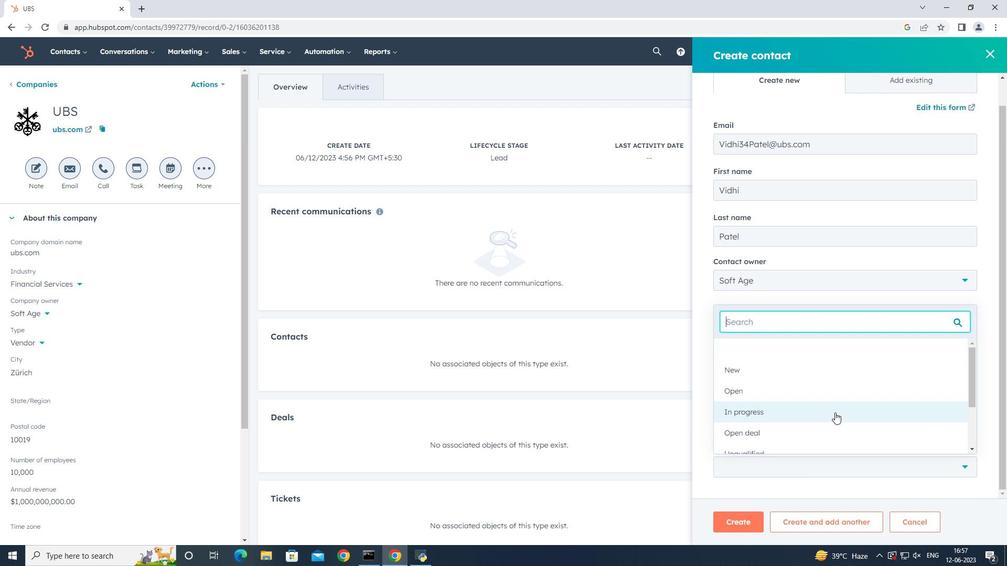 
Action: Mouse pressed left at (835, 409)
Screenshot: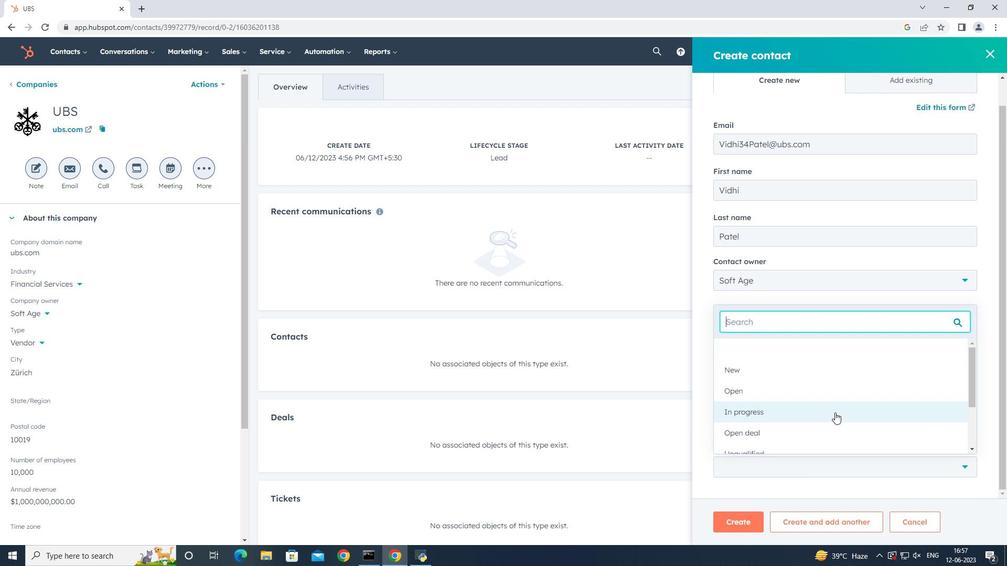 
Action: Mouse moved to (746, 521)
Screenshot: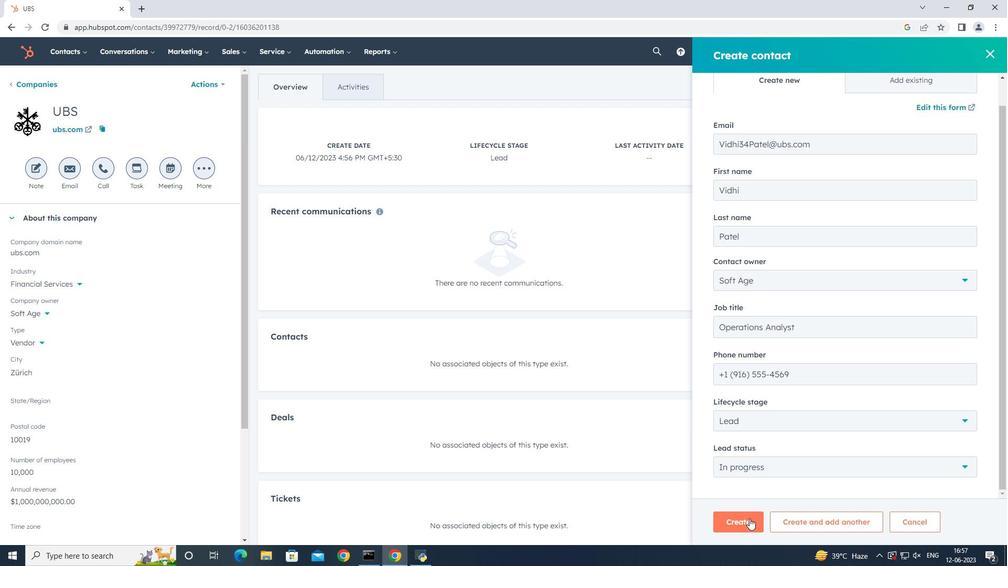 
Action: Mouse pressed left at (746, 521)
Screenshot: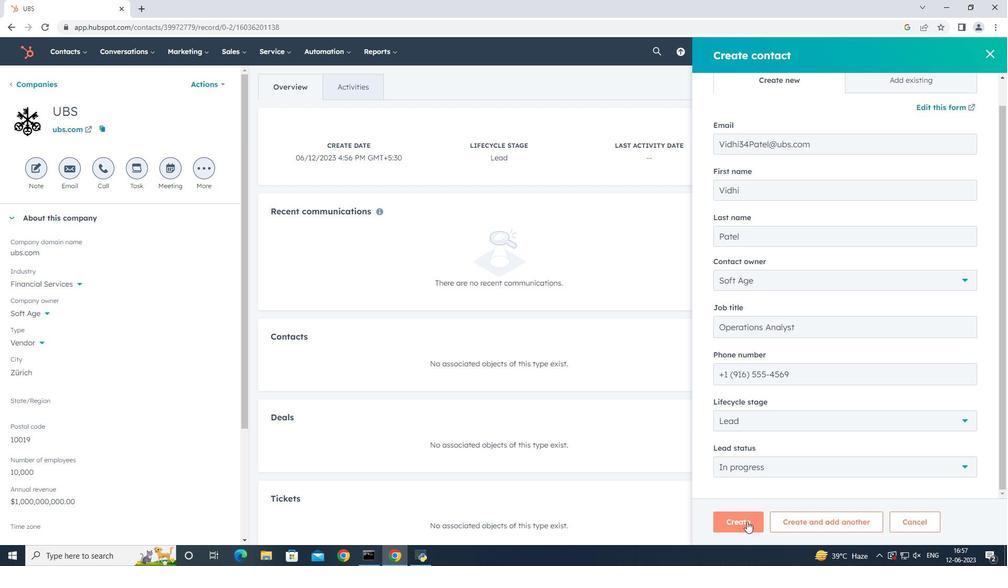 
Action: Mouse moved to (387, 376)
Screenshot: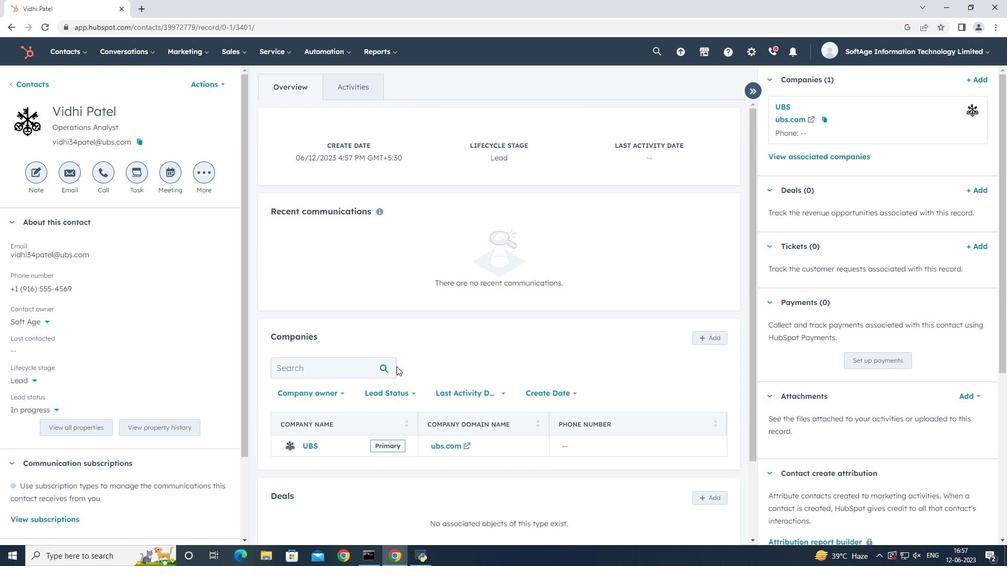 
